 Task: Change  the formatting of the data to Which is  Less than 5, In conditional formating, put the option 'Green Fill with Dark Green Text. . 'In the sheet   Impact Sales review   book
Action: Mouse moved to (52, 232)
Screenshot: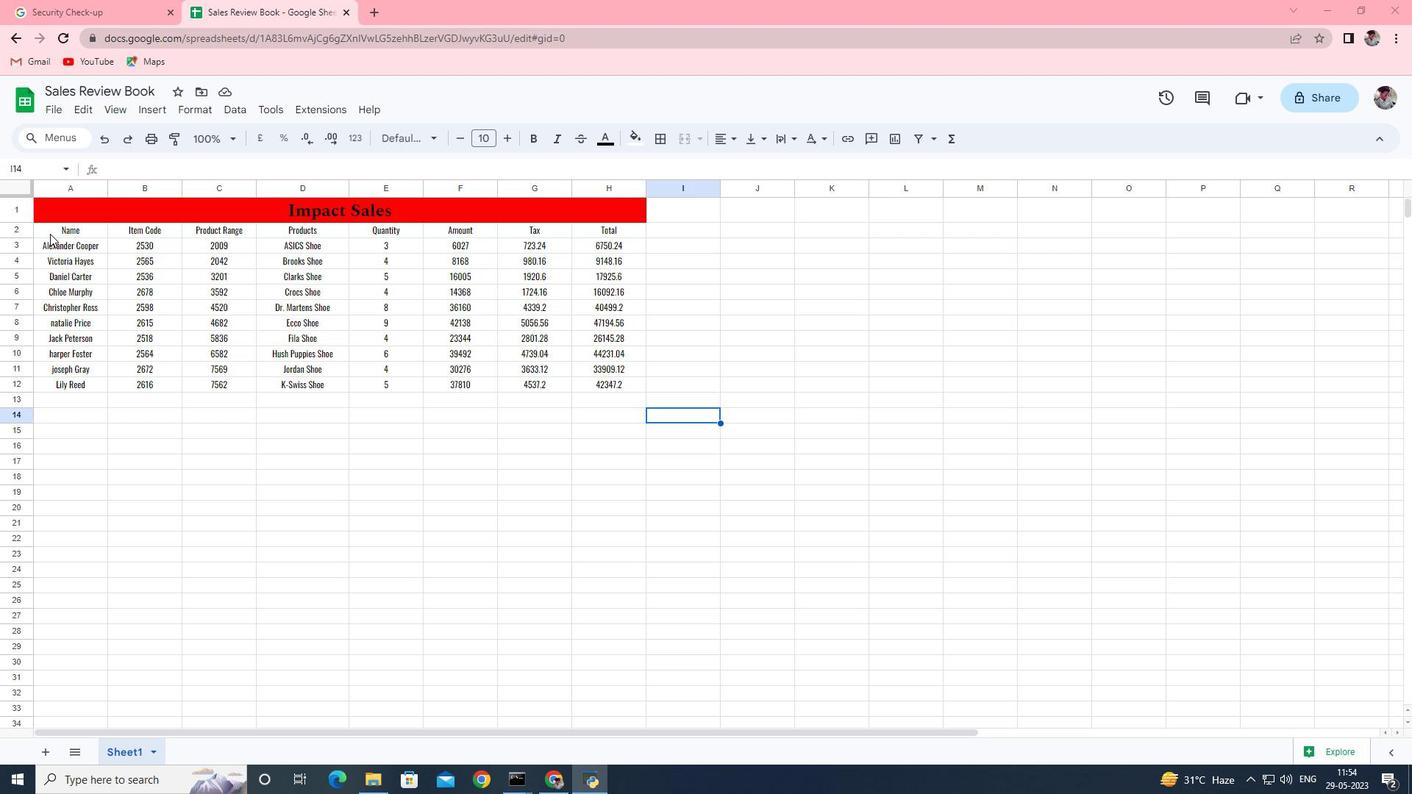 
Action: Mouse pressed left at (52, 232)
Screenshot: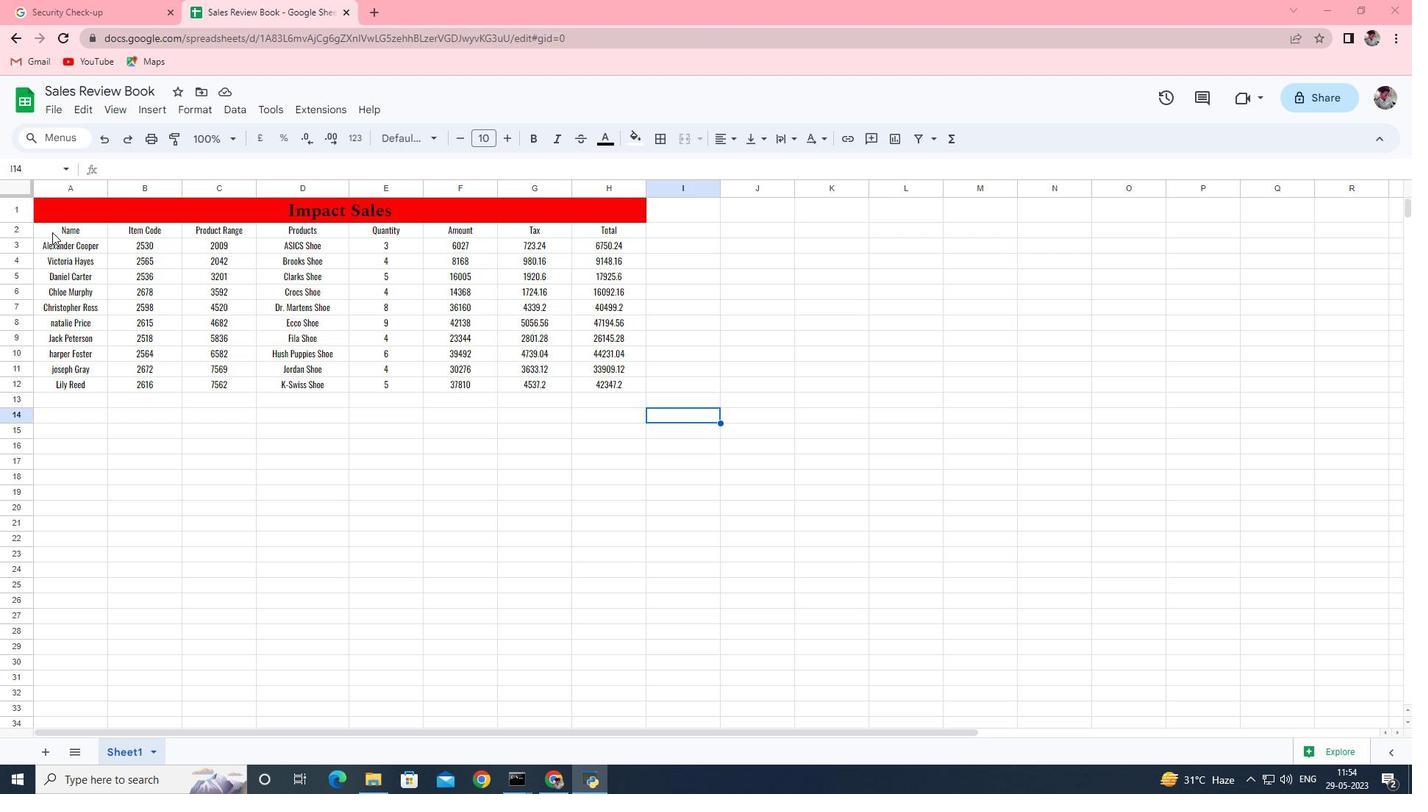 
Action: Mouse moved to (203, 114)
Screenshot: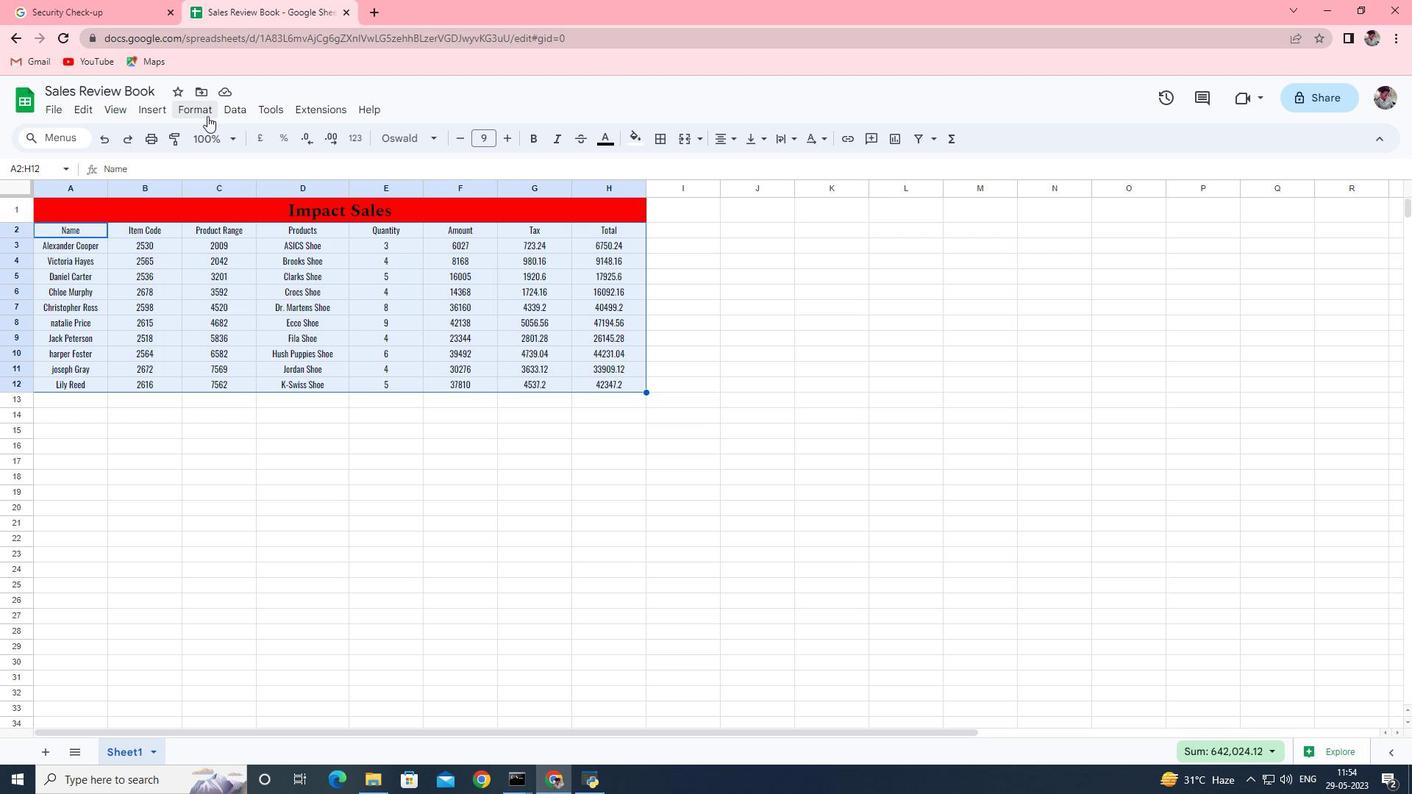 
Action: Mouse pressed left at (203, 114)
Screenshot: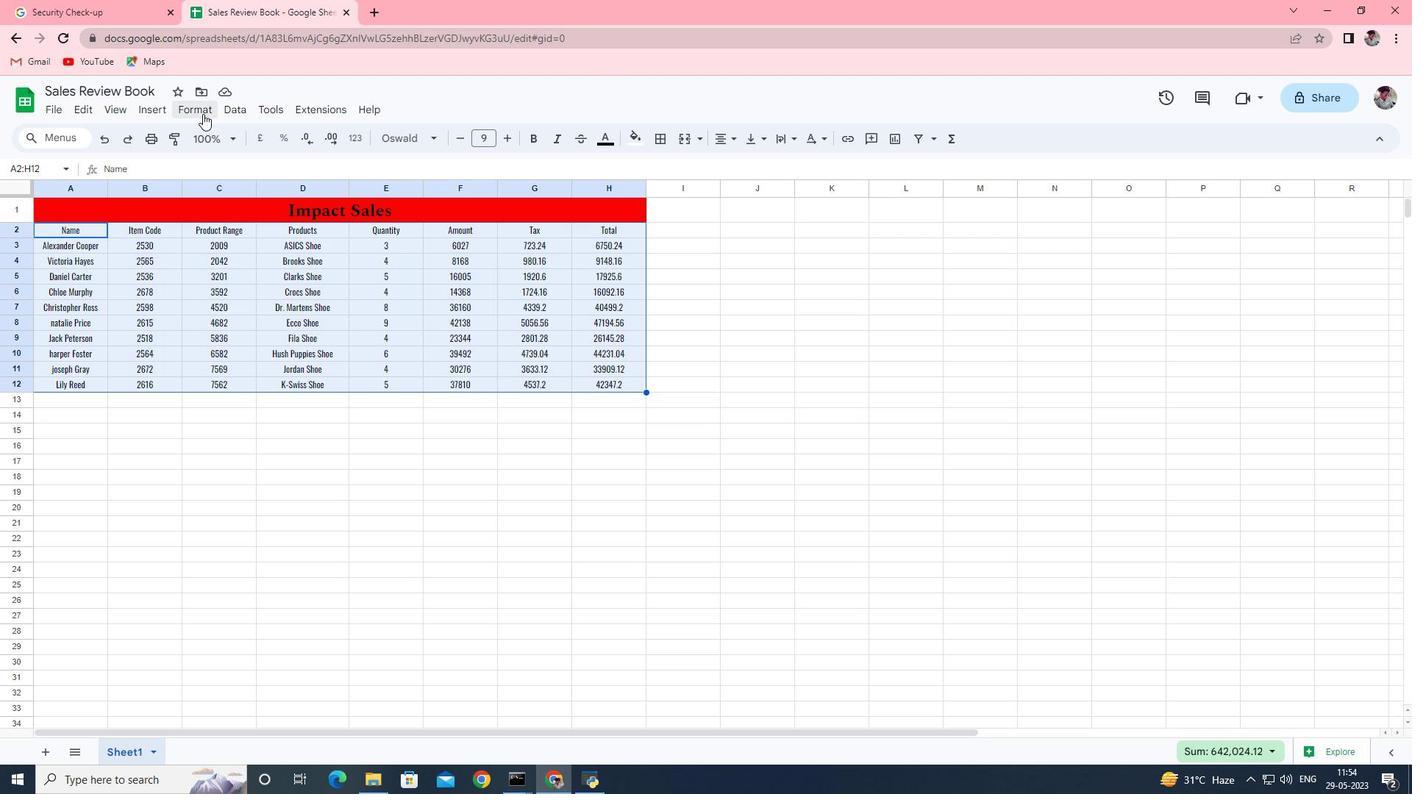 
Action: Mouse moved to (237, 367)
Screenshot: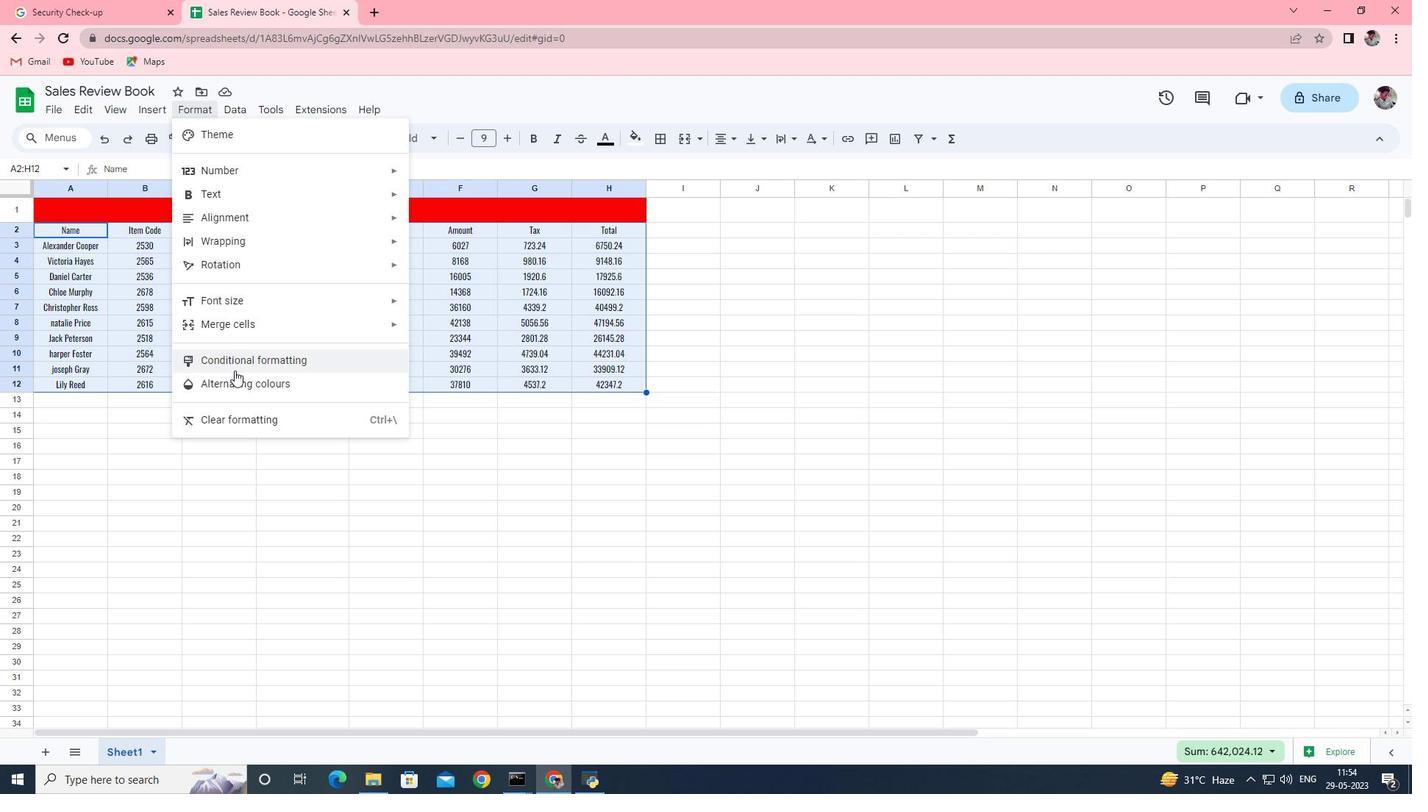 
Action: Mouse pressed left at (237, 367)
Screenshot: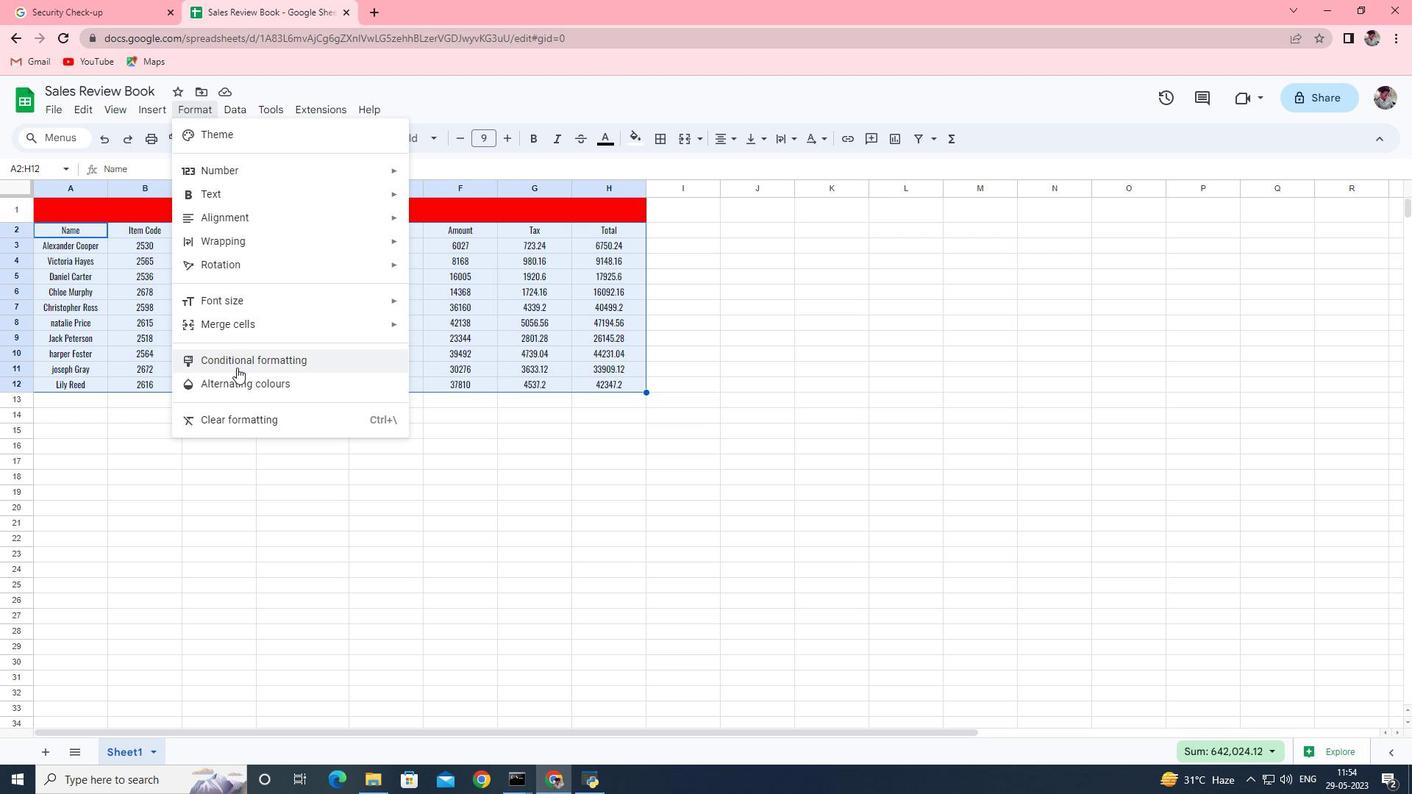 
Action: Mouse moved to (1374, 336)
Screenshot: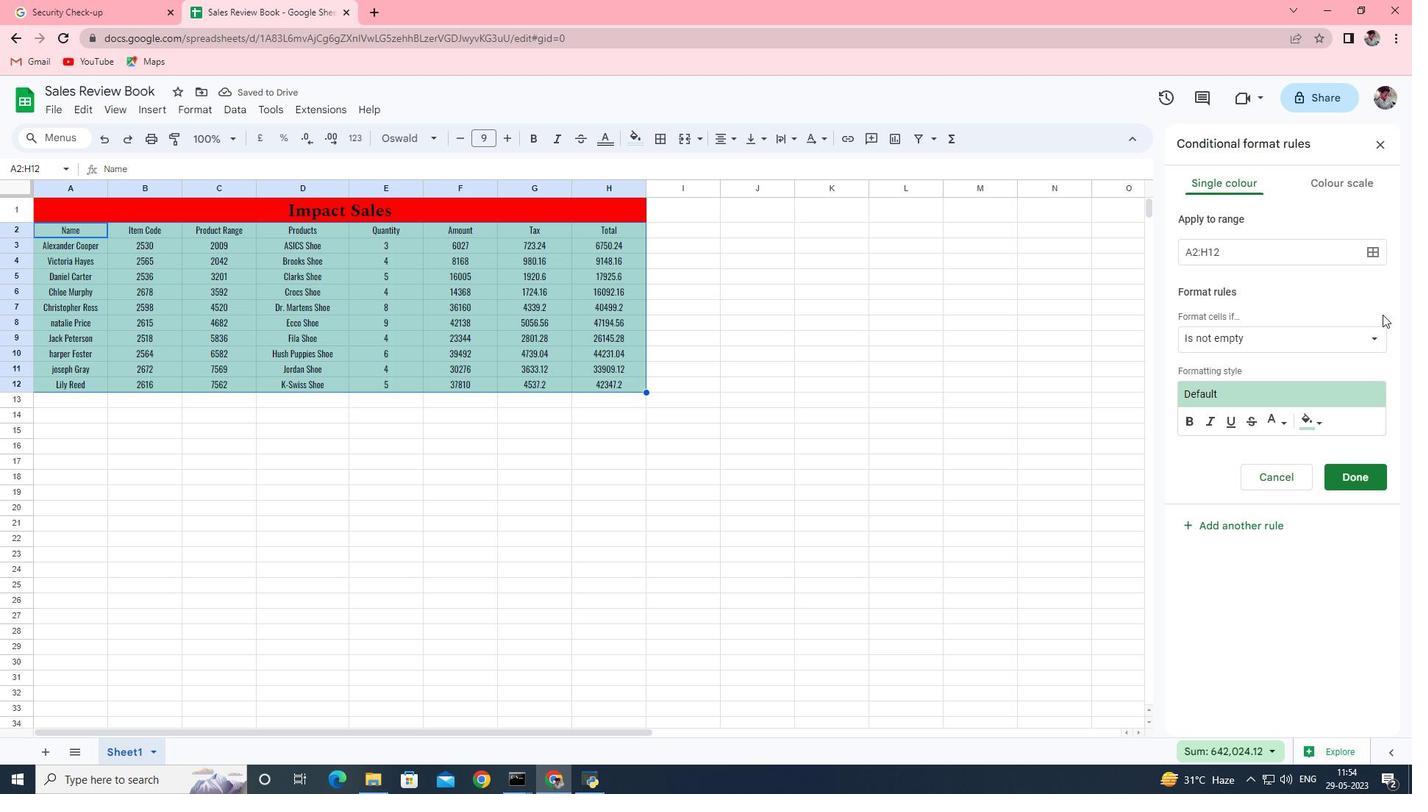 
Action: Mouse pressed left at (1374, 336)
Screenshot: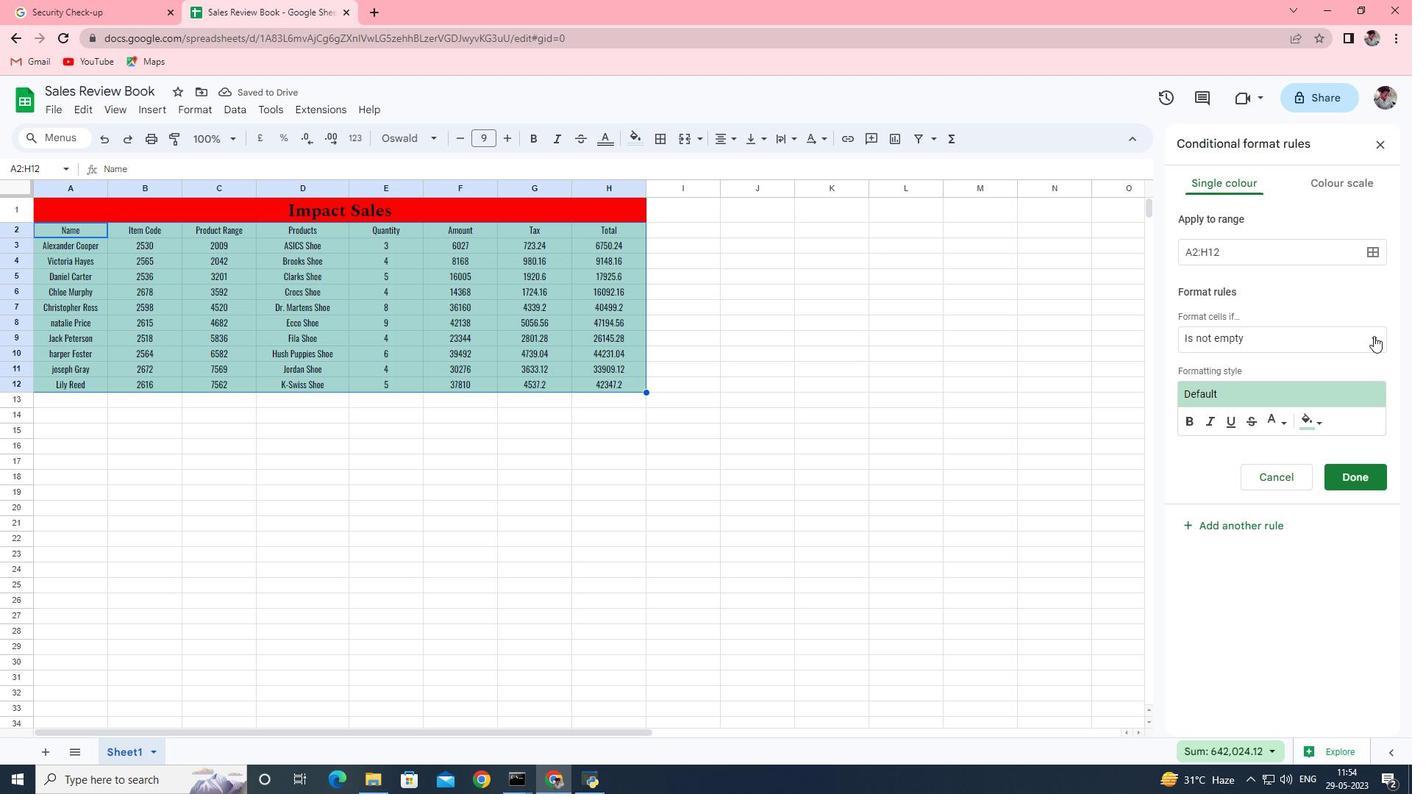 
Action: Mouse moved to (1249, 617)
Screenshot: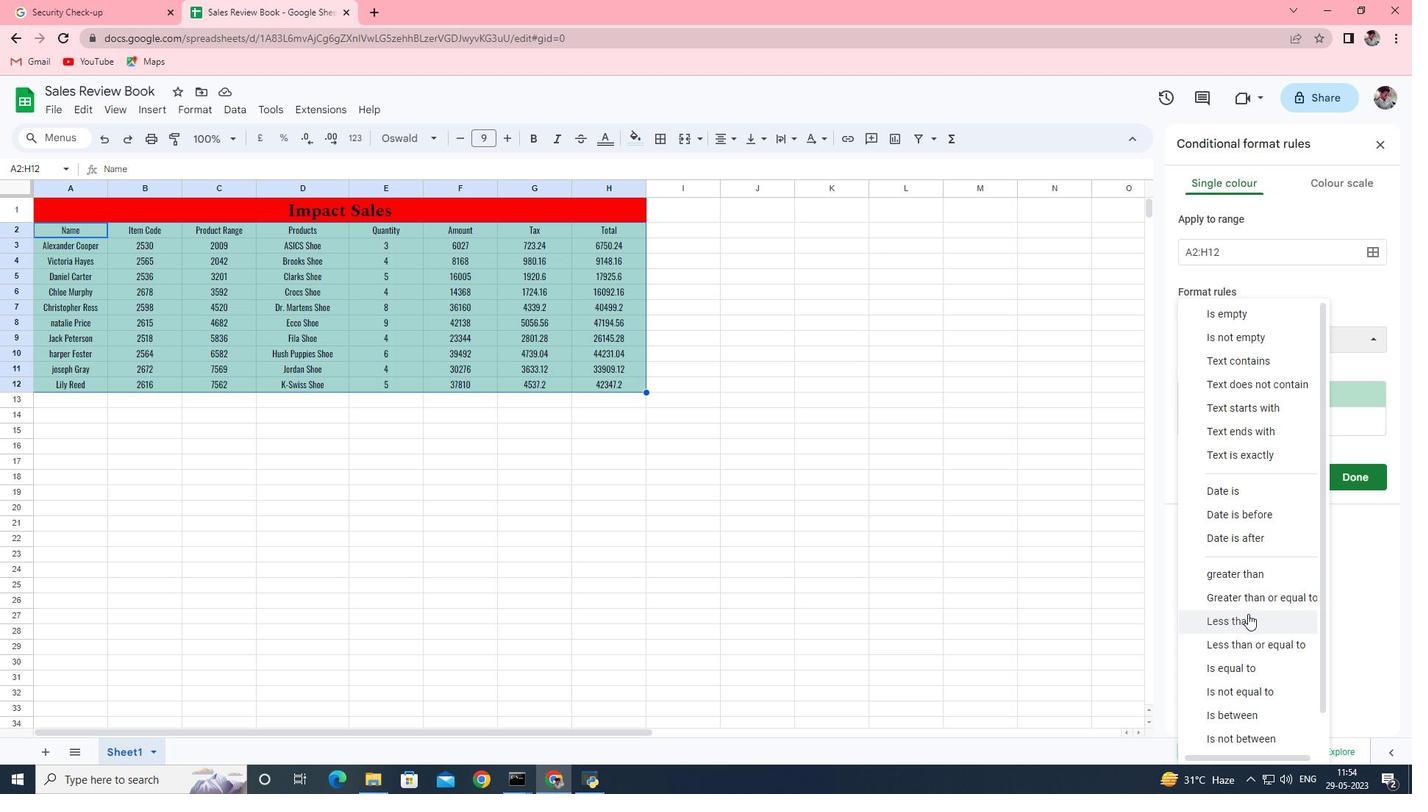 
Action: Mouse pressed left at (1249, 617)
Screenshot: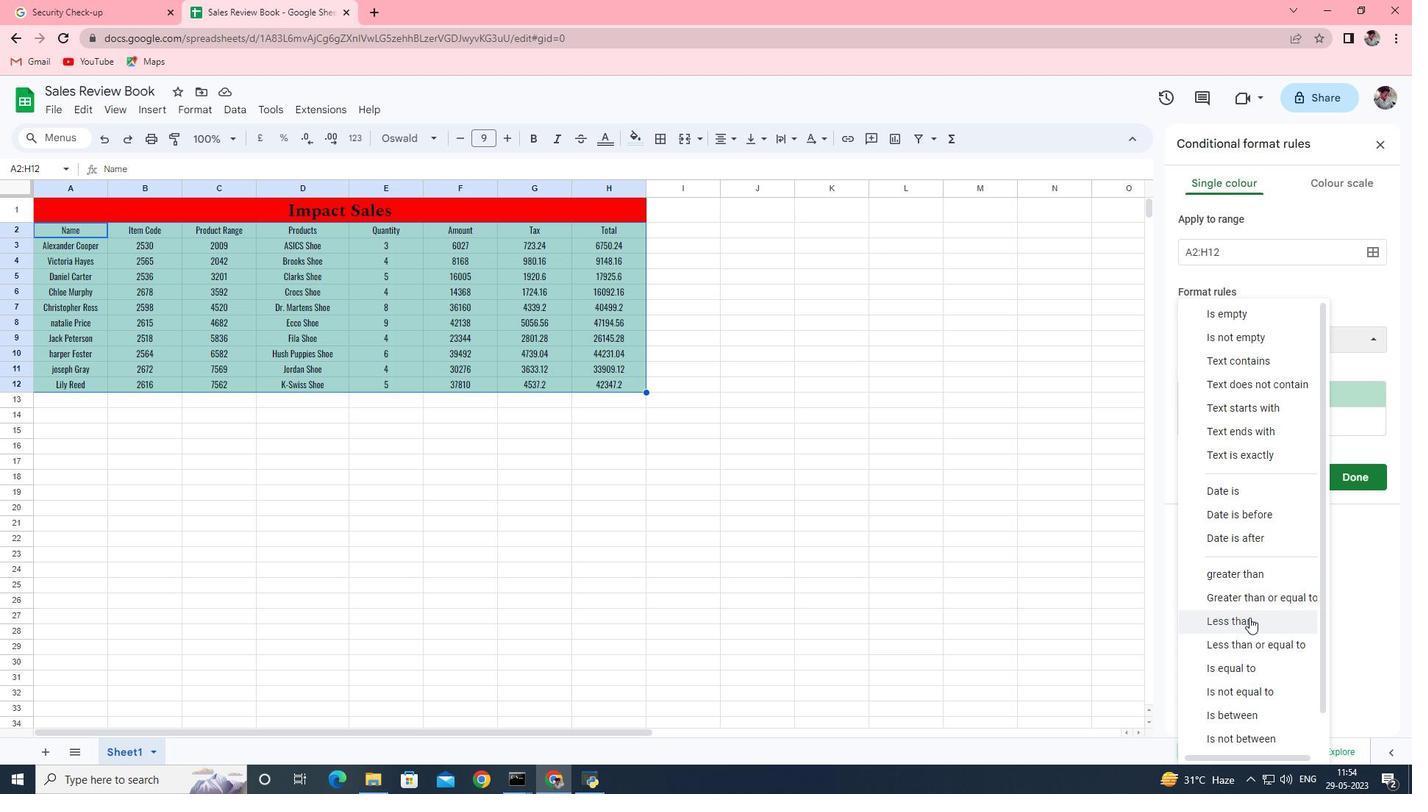 
Action: Mouse moved to (1243, 377)
Screenshot: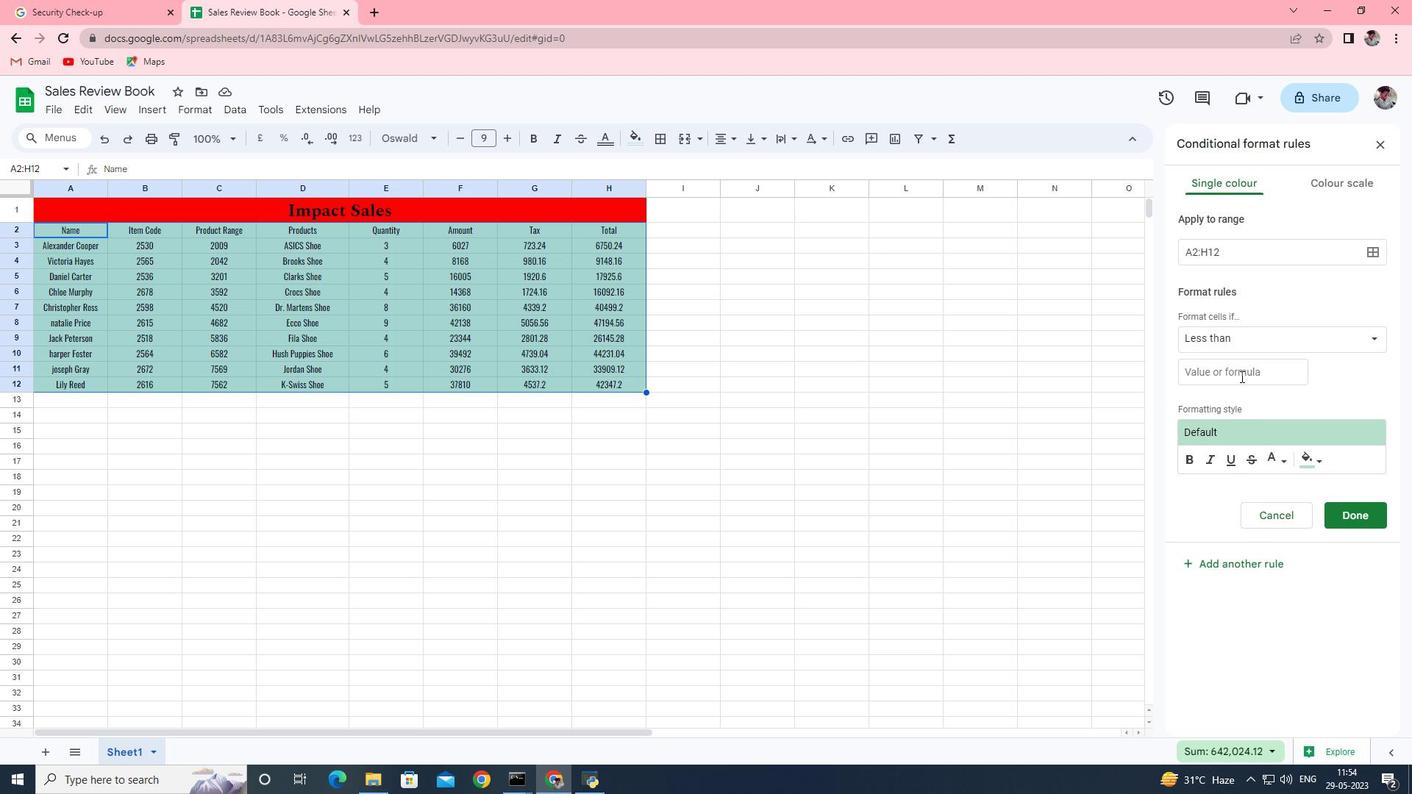 
Action: Mouse pressed left at (1243, 377)
Screenshot: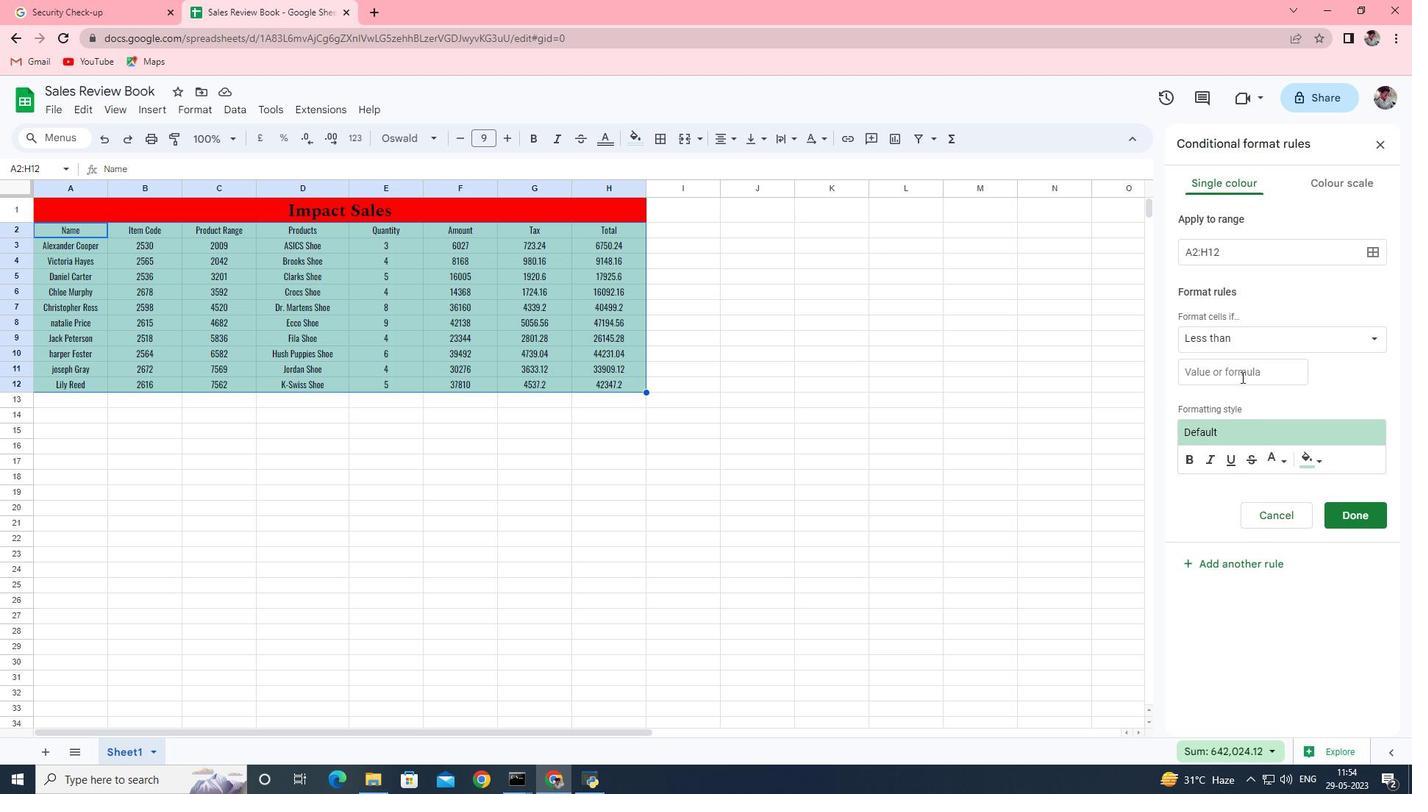 
Action: Mouse moved to (1235, 380)
Screenshot: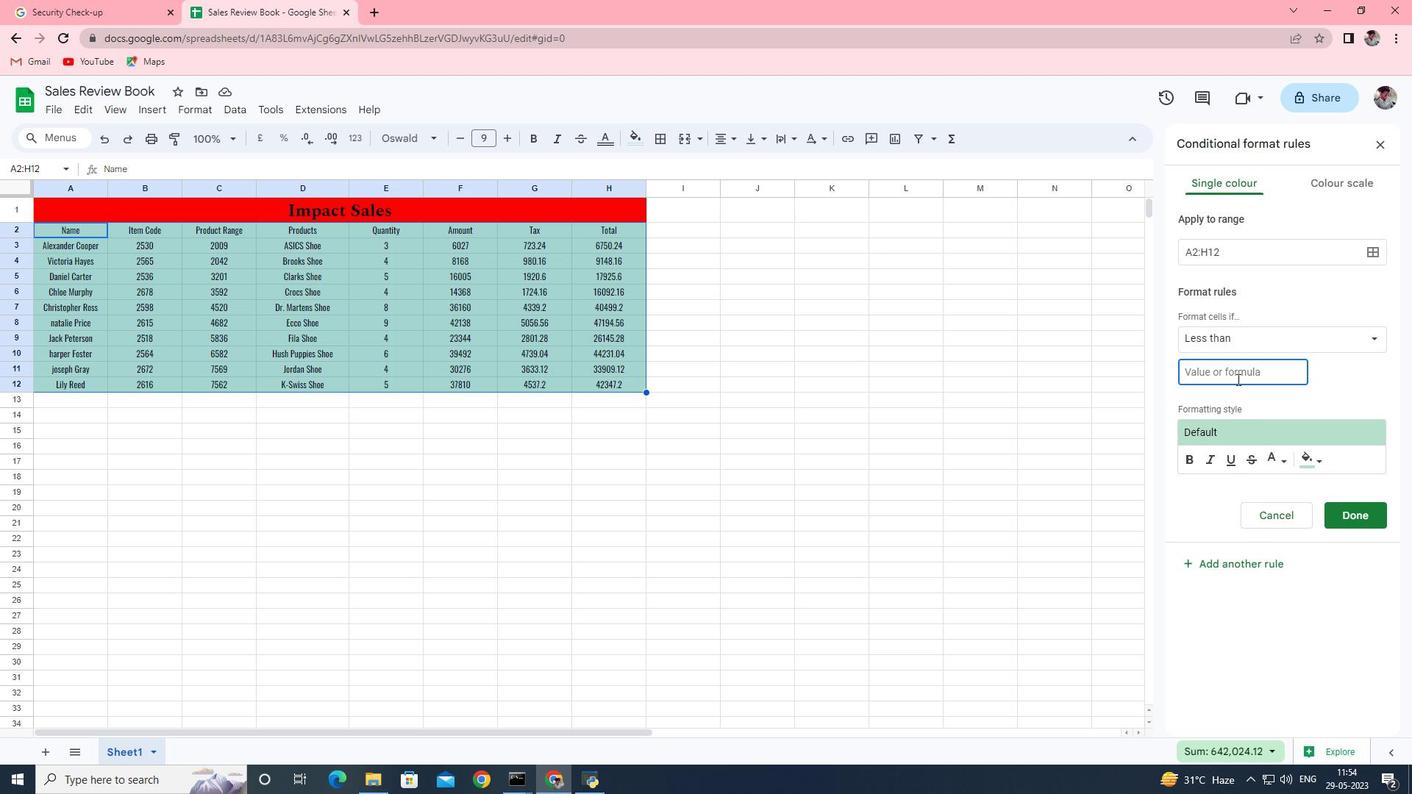 
Action: Key pressed 5
Screenshot: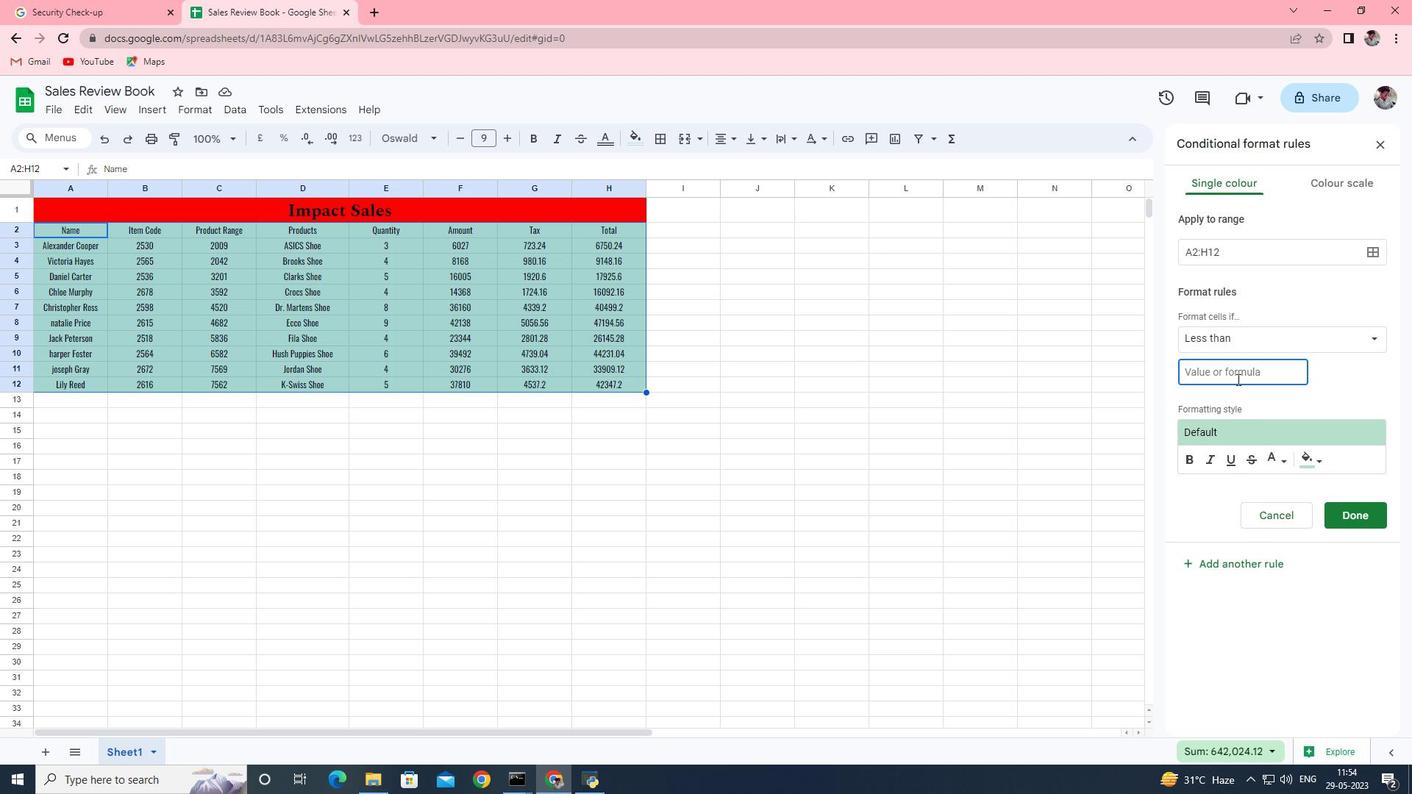 
Action: Mouse moved to (1321, 461)
Screenshot: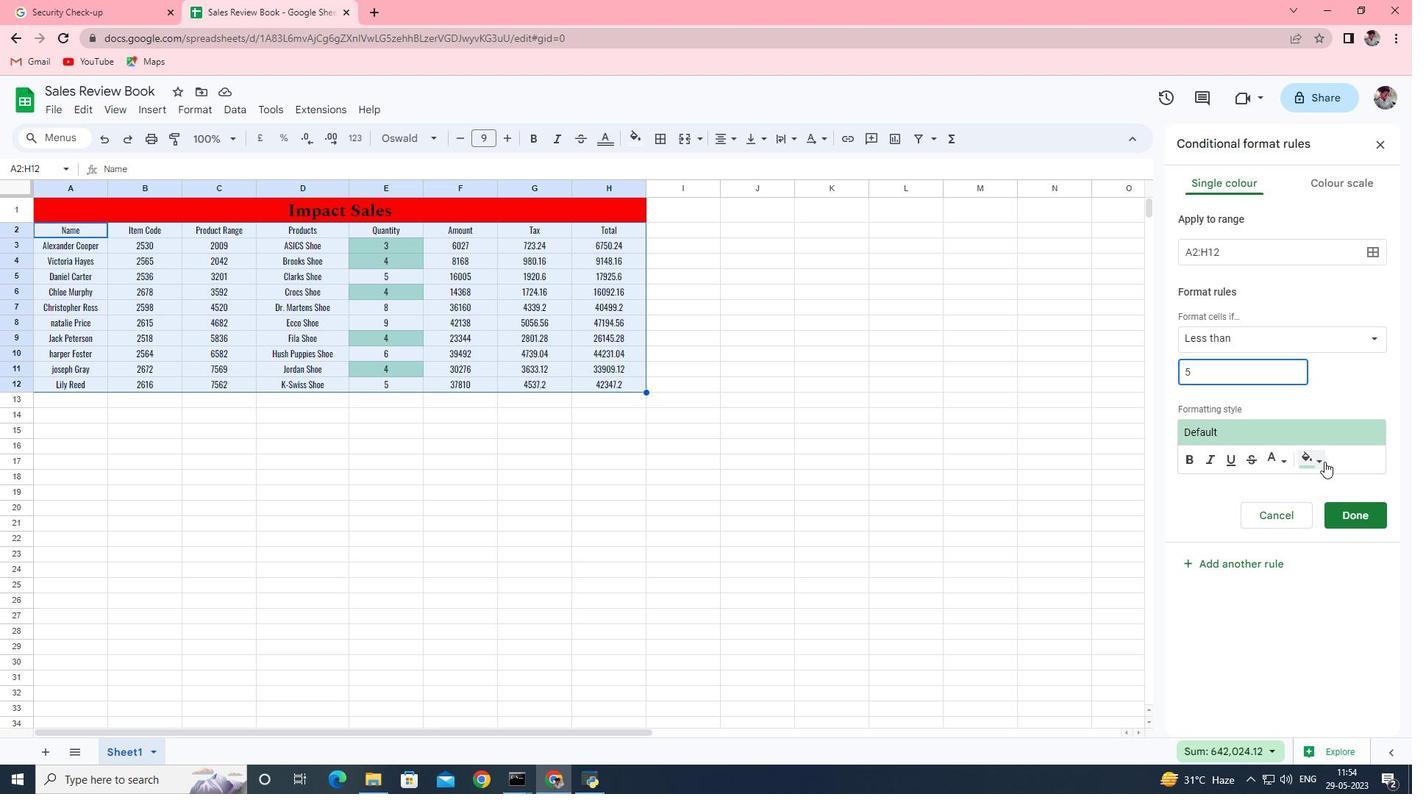 
Action: Mouse pressed left at (1321, 461)
Screenshot: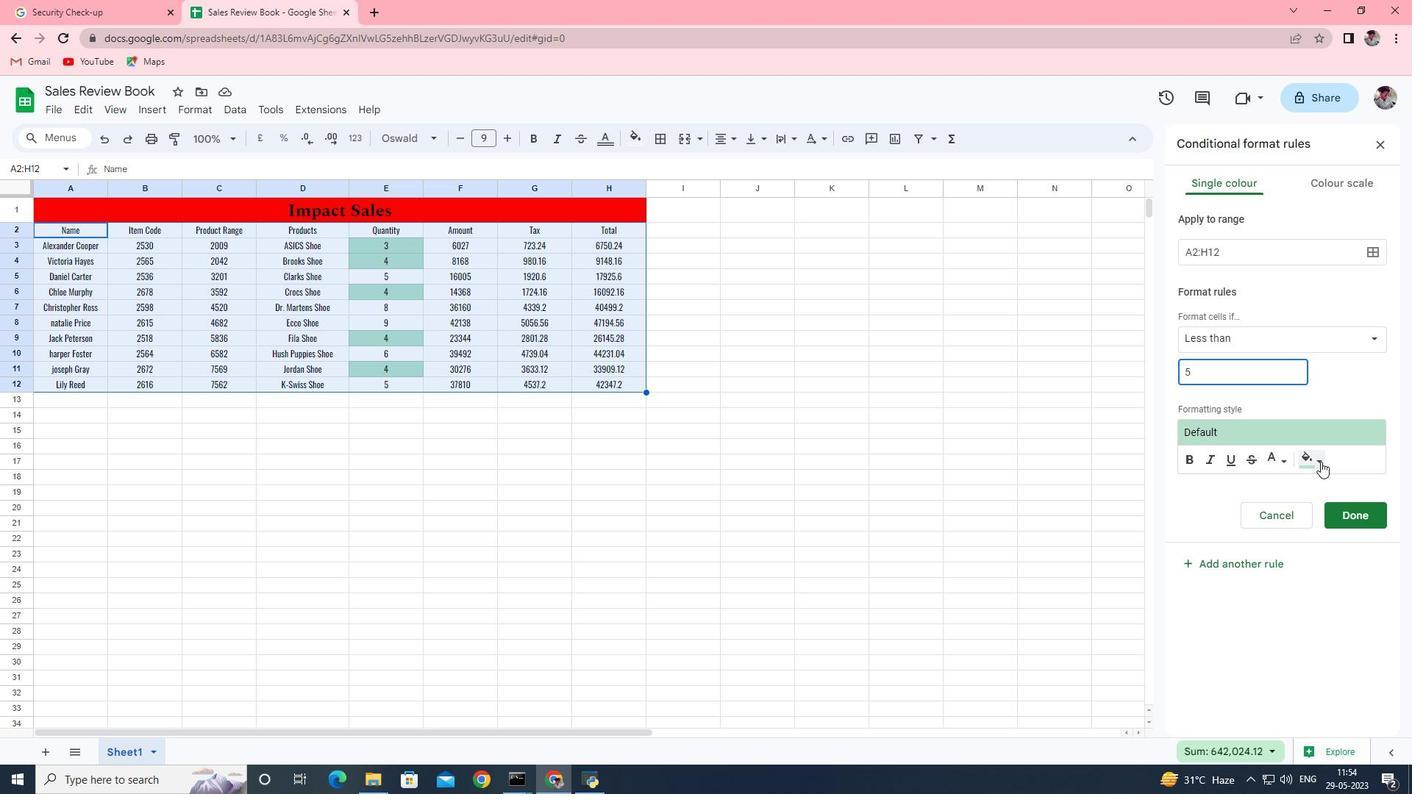 
Action: Mouse moved to (1243, 658)
Screenshot: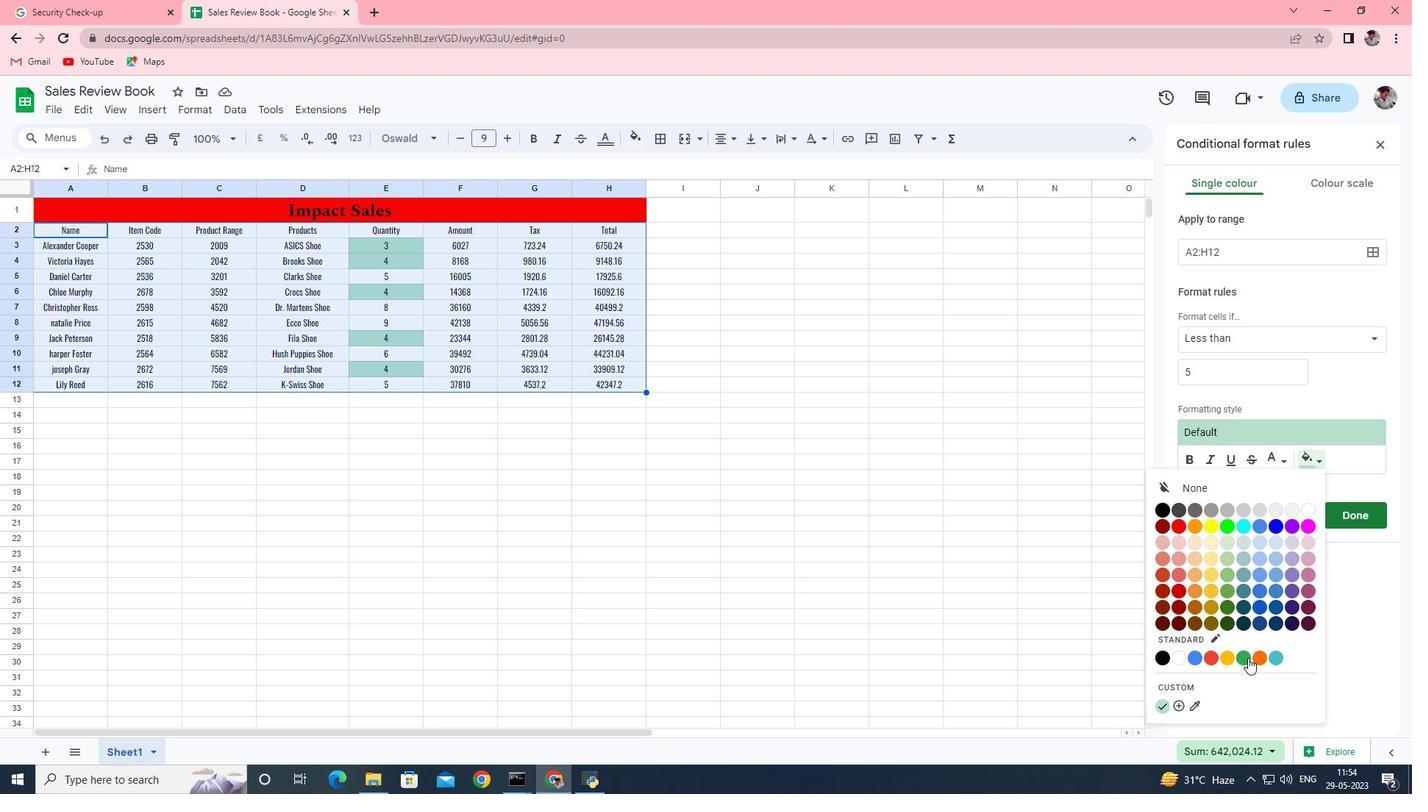 
Action: Mouse pressed left at (1243, 658)
Screenshot: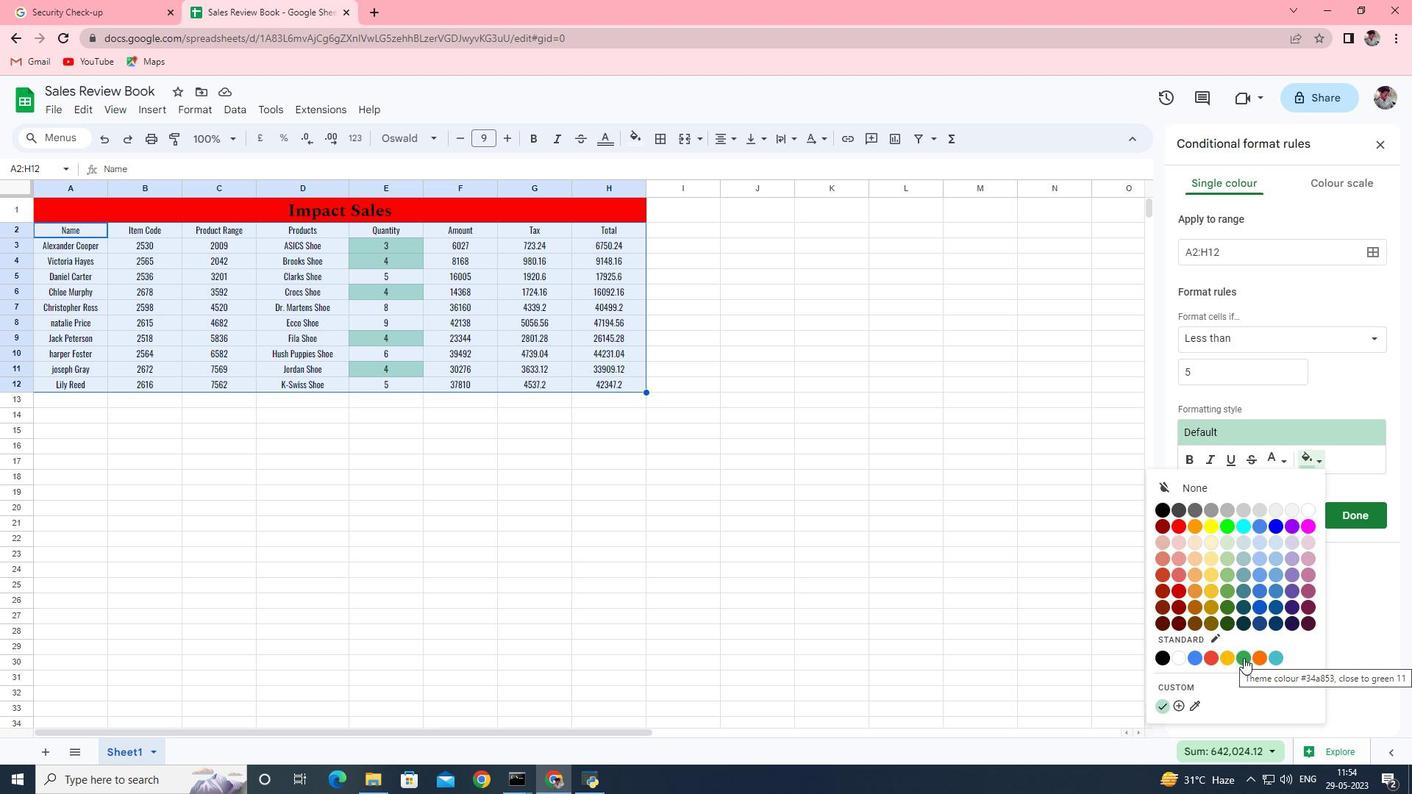 
Action: Mouse moved to (1288, 461)
Screenshot: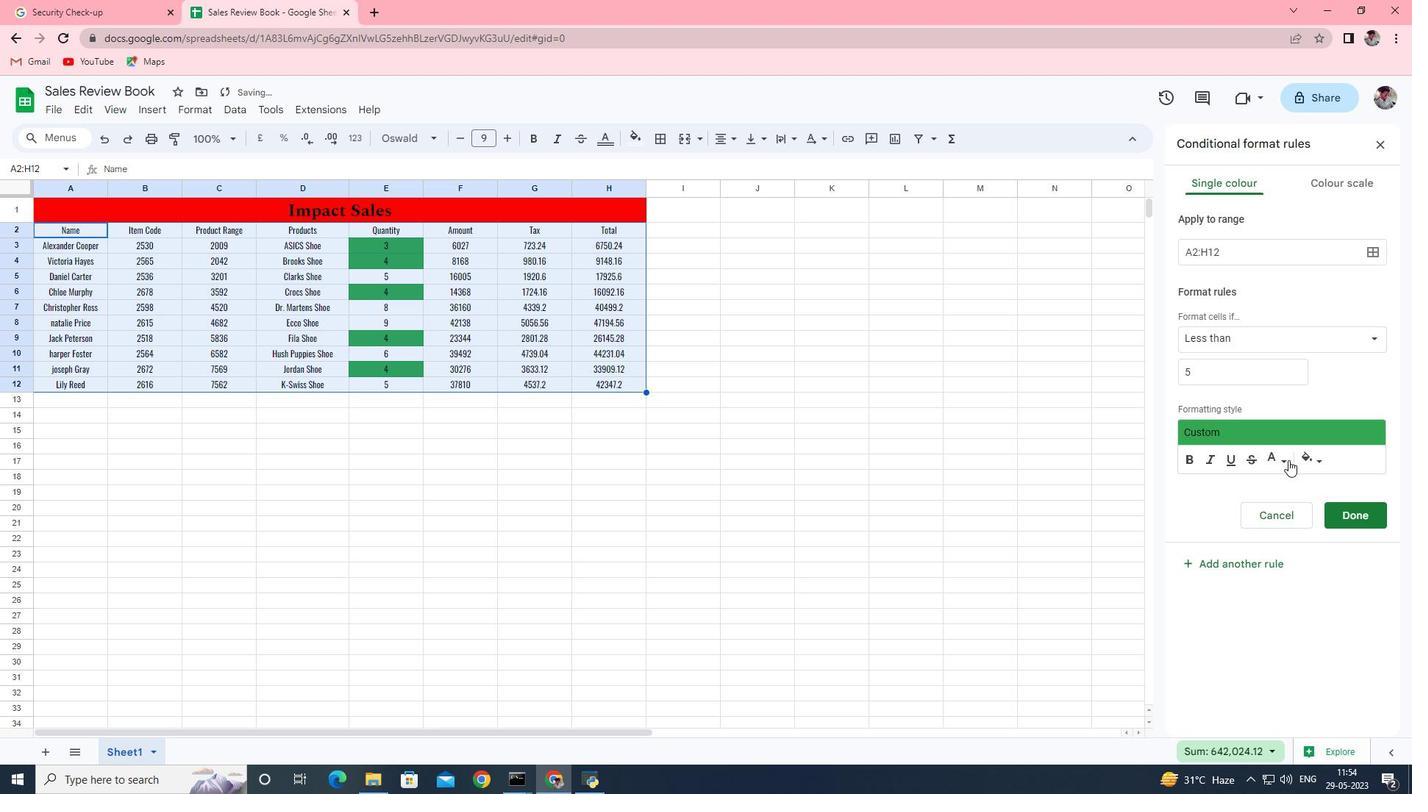 
Action: Mouse pressed left at (1288, 461)
Screenshot: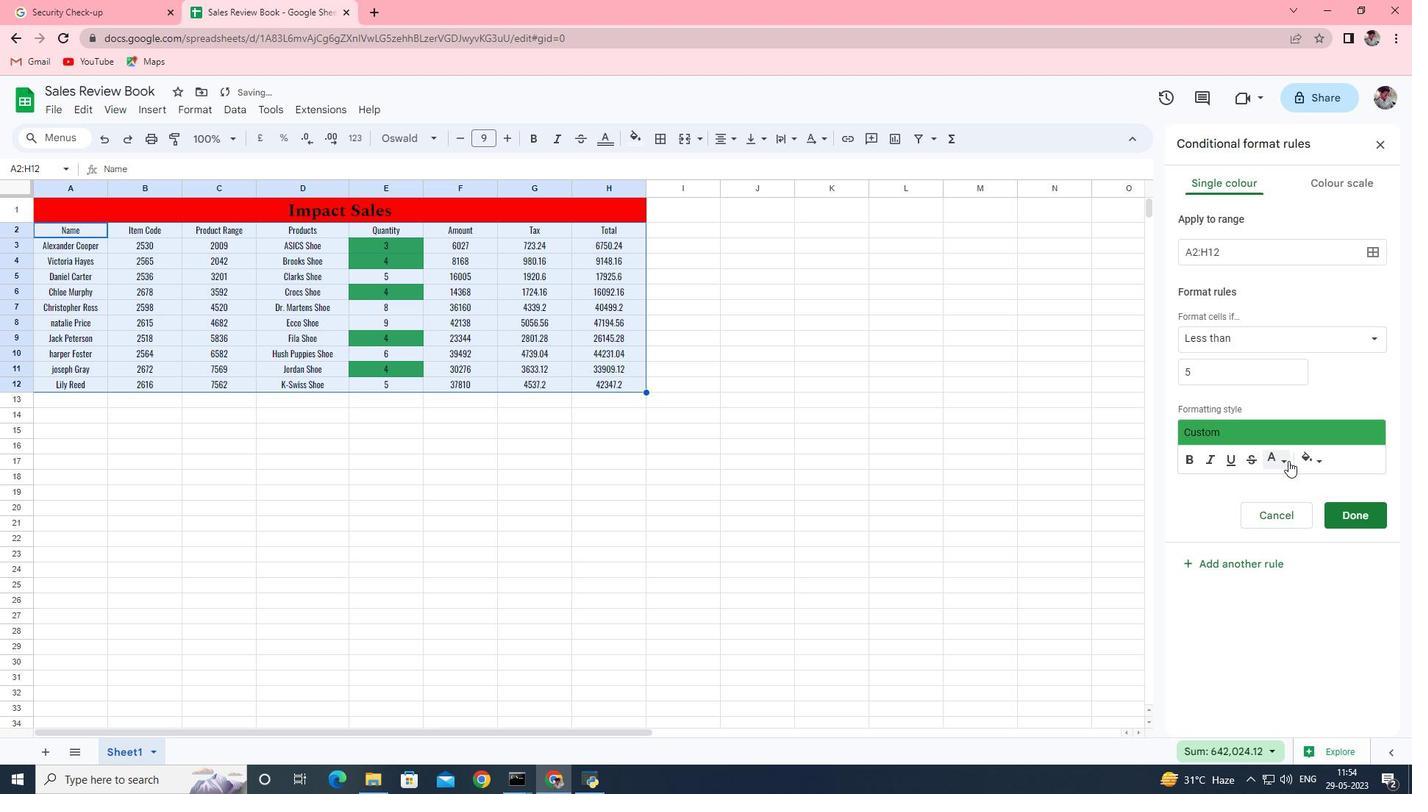 
Action: Mouse moved to (1195, 623)
Screenshot: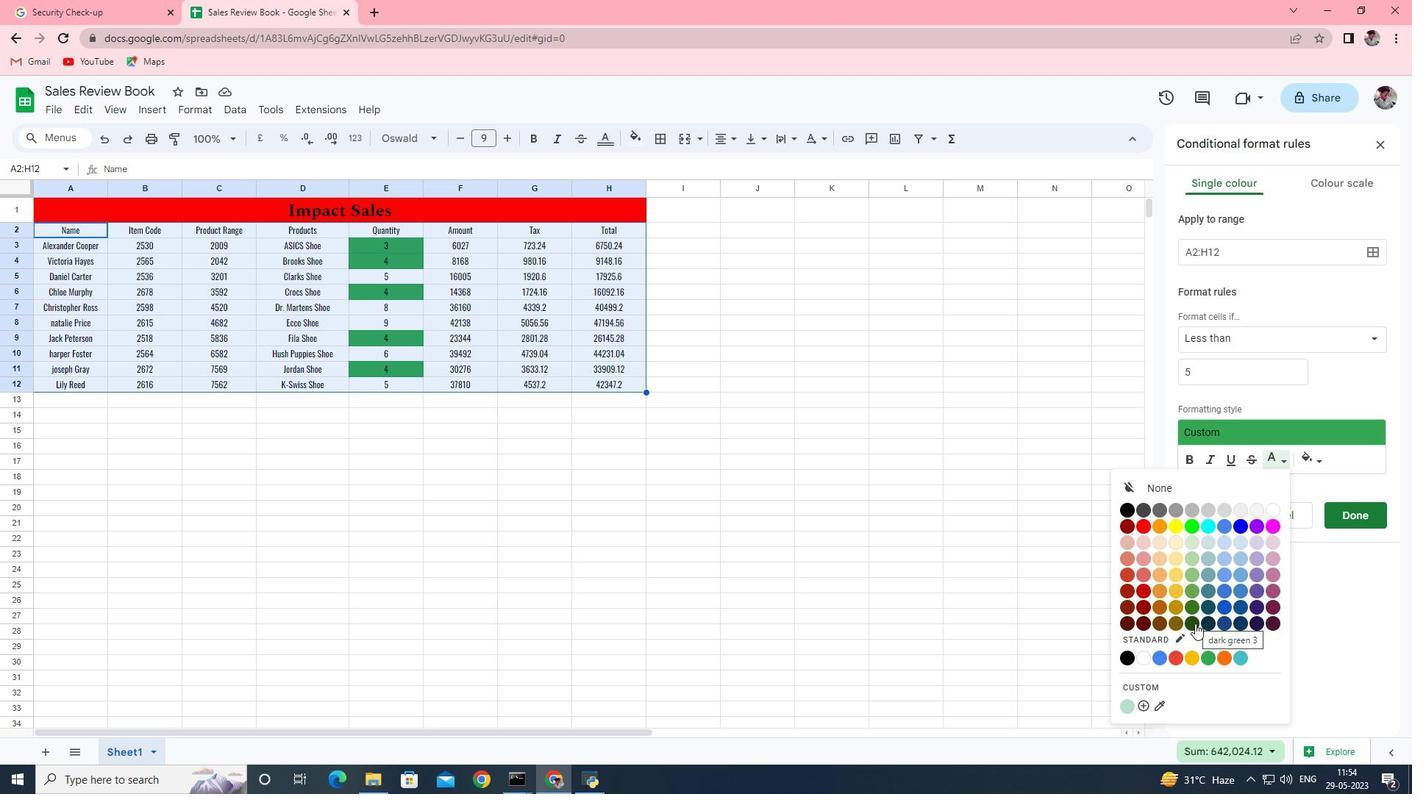 
Action: Mouse pressed left at (1195, 623)
Screenshot: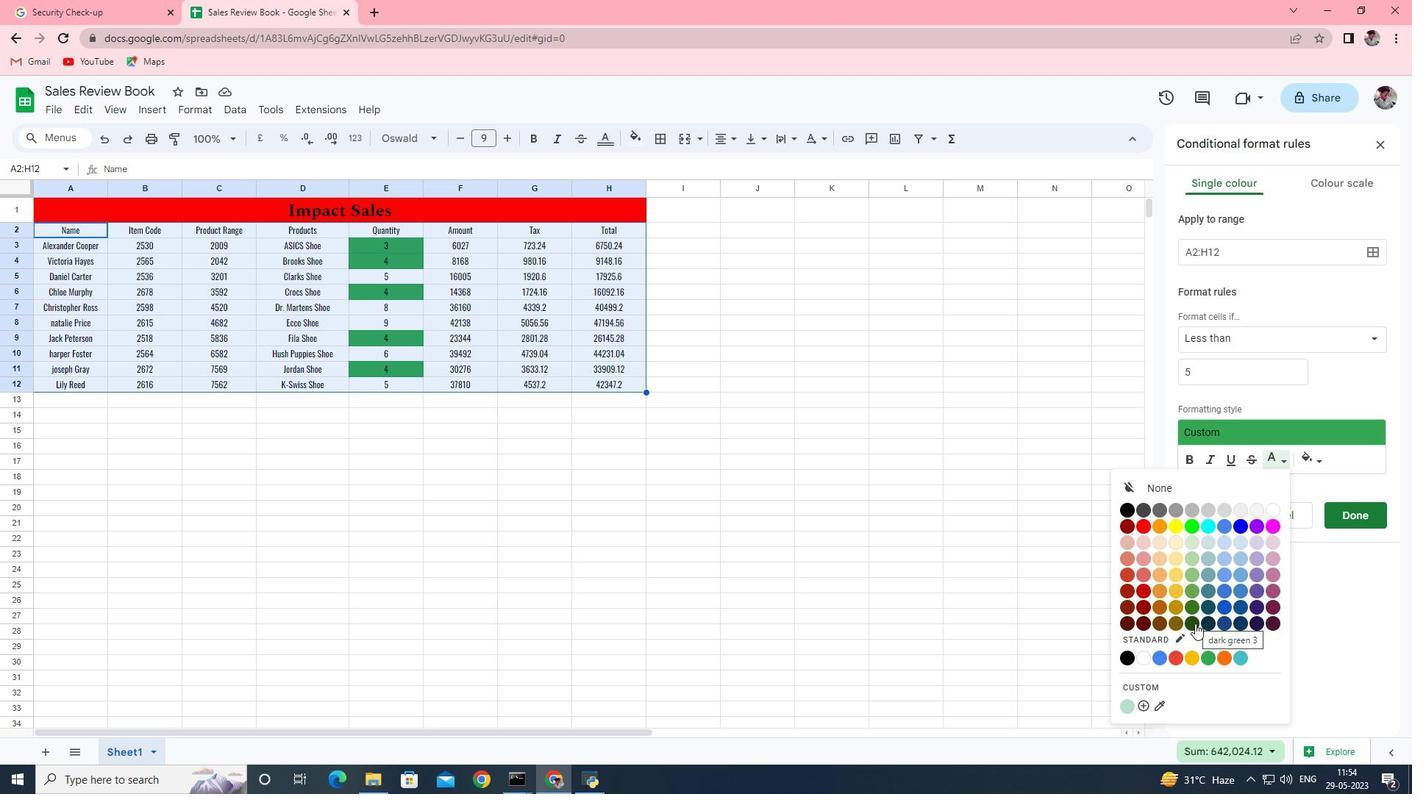 
Action: Mouse moved to (1361, 511)
Screenshot: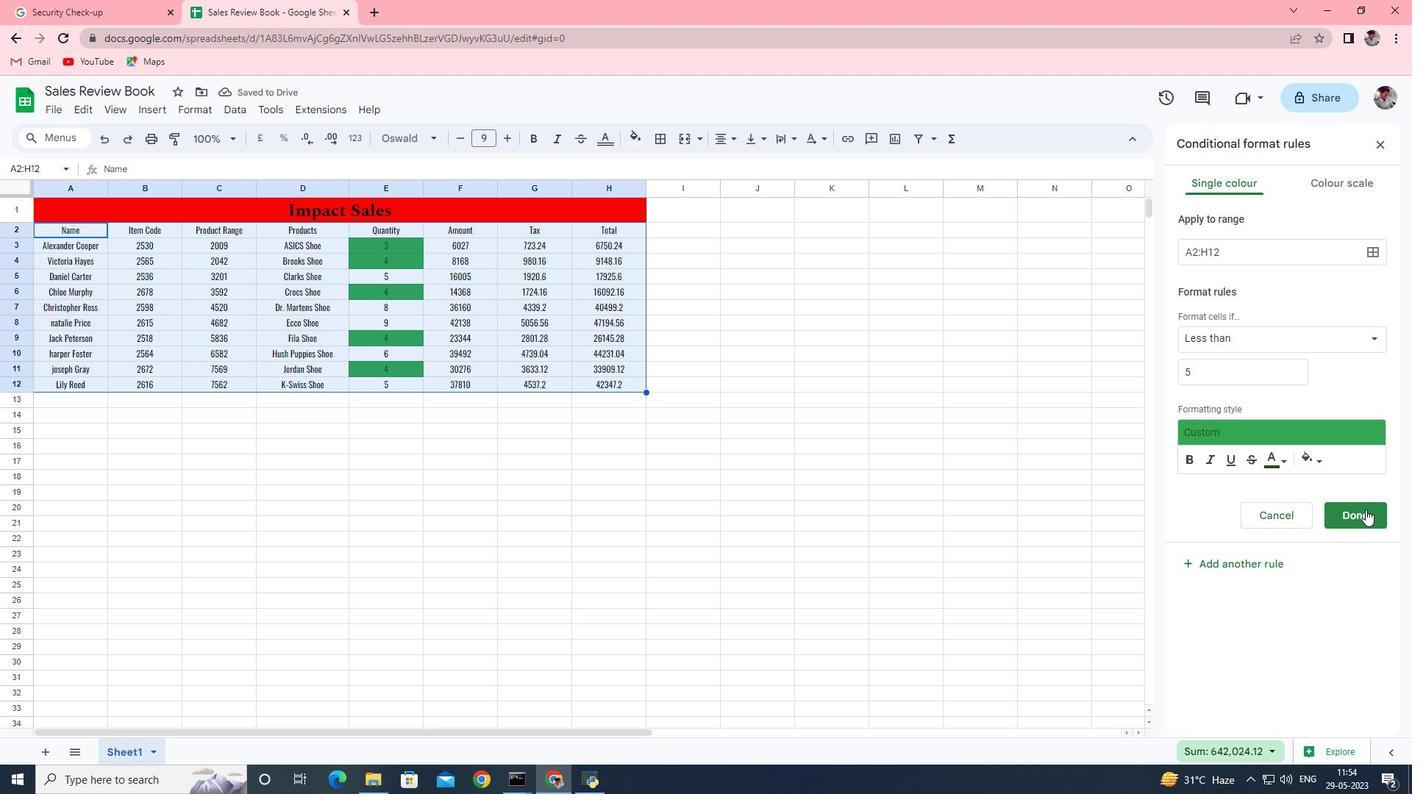 
Action: Mouse pressed left at (1361, 511)
Screenshot: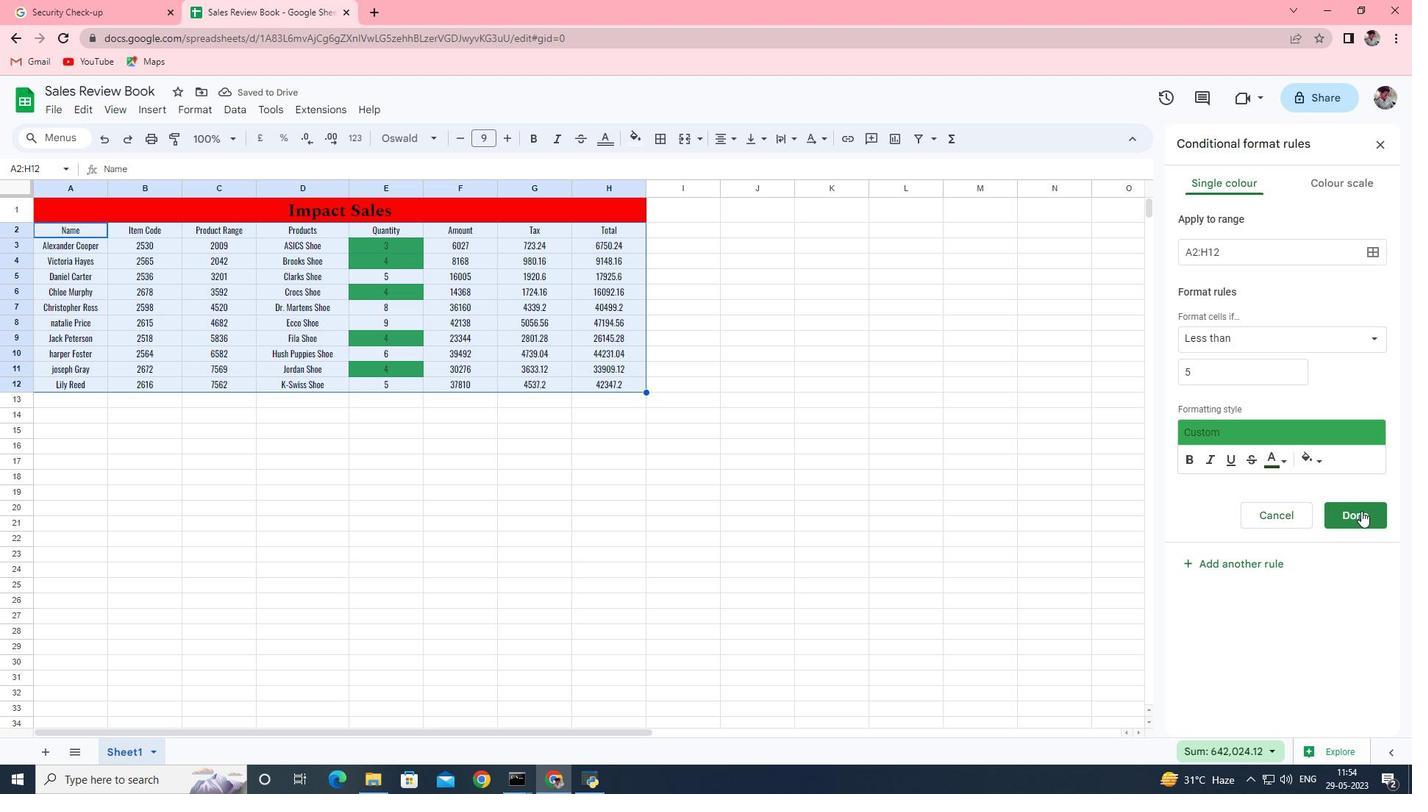 
Action: Mouse moved to (882, 390)
Screenshot: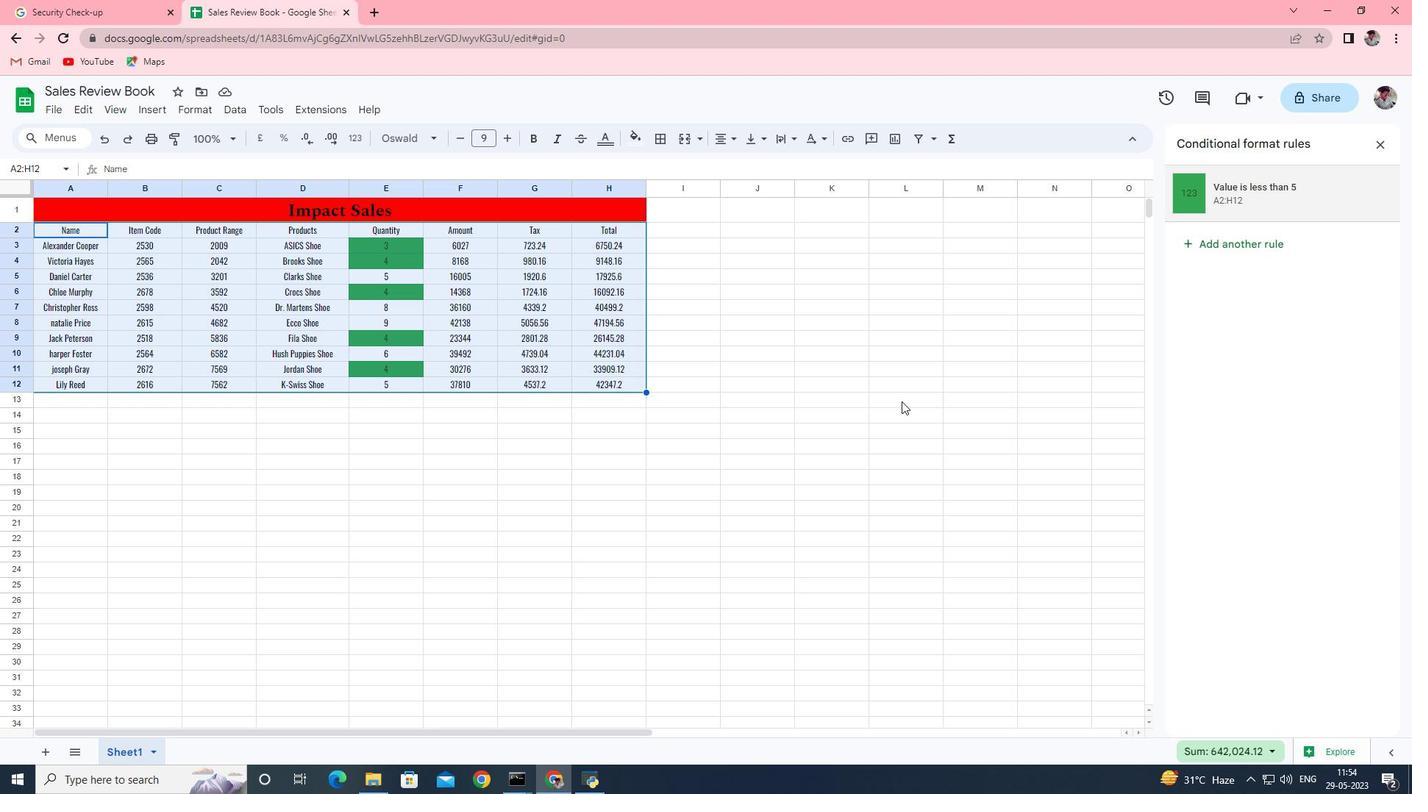 
Action: Mouse pressed left at (882, 390)
Screenshot: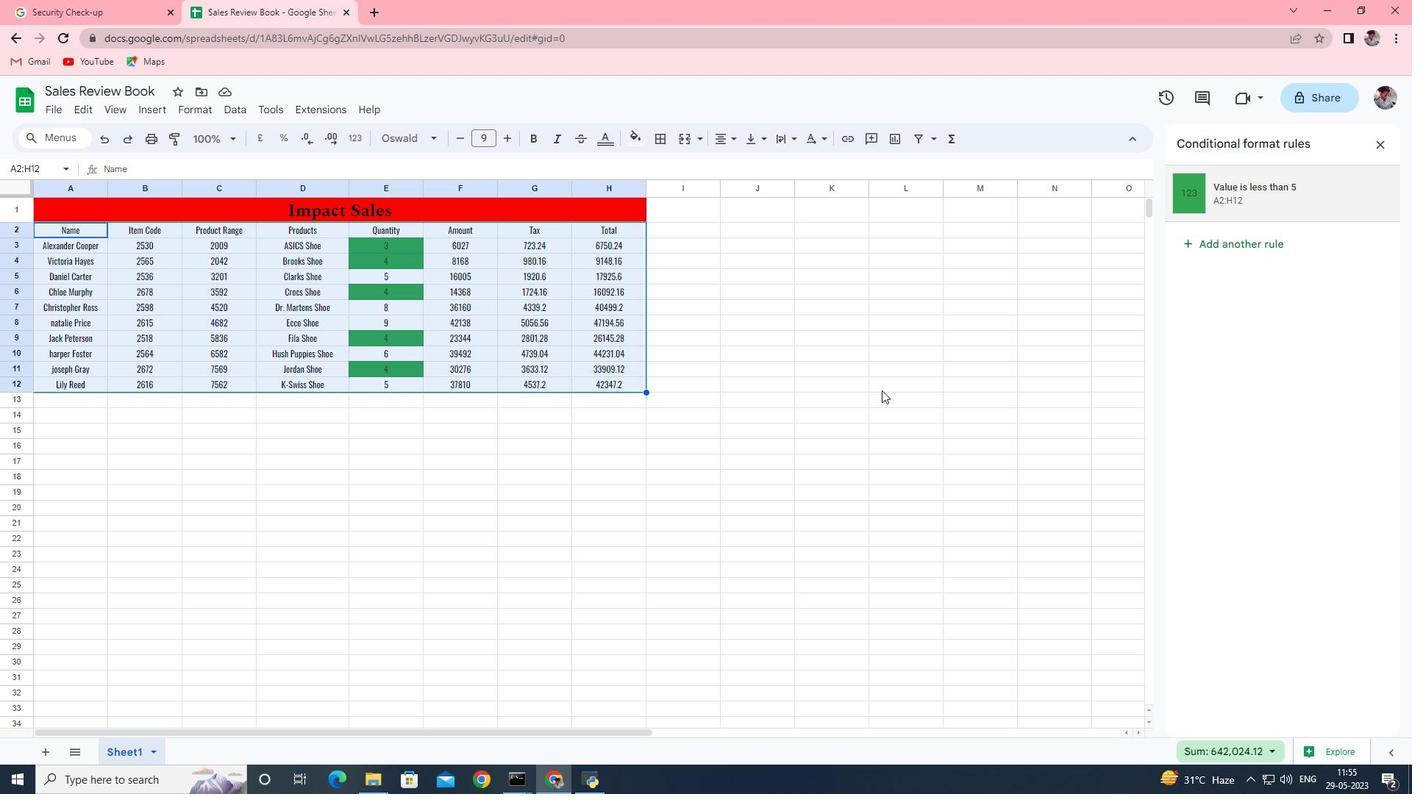 
Action: Mouse moved to (672, 430)
Screenshot: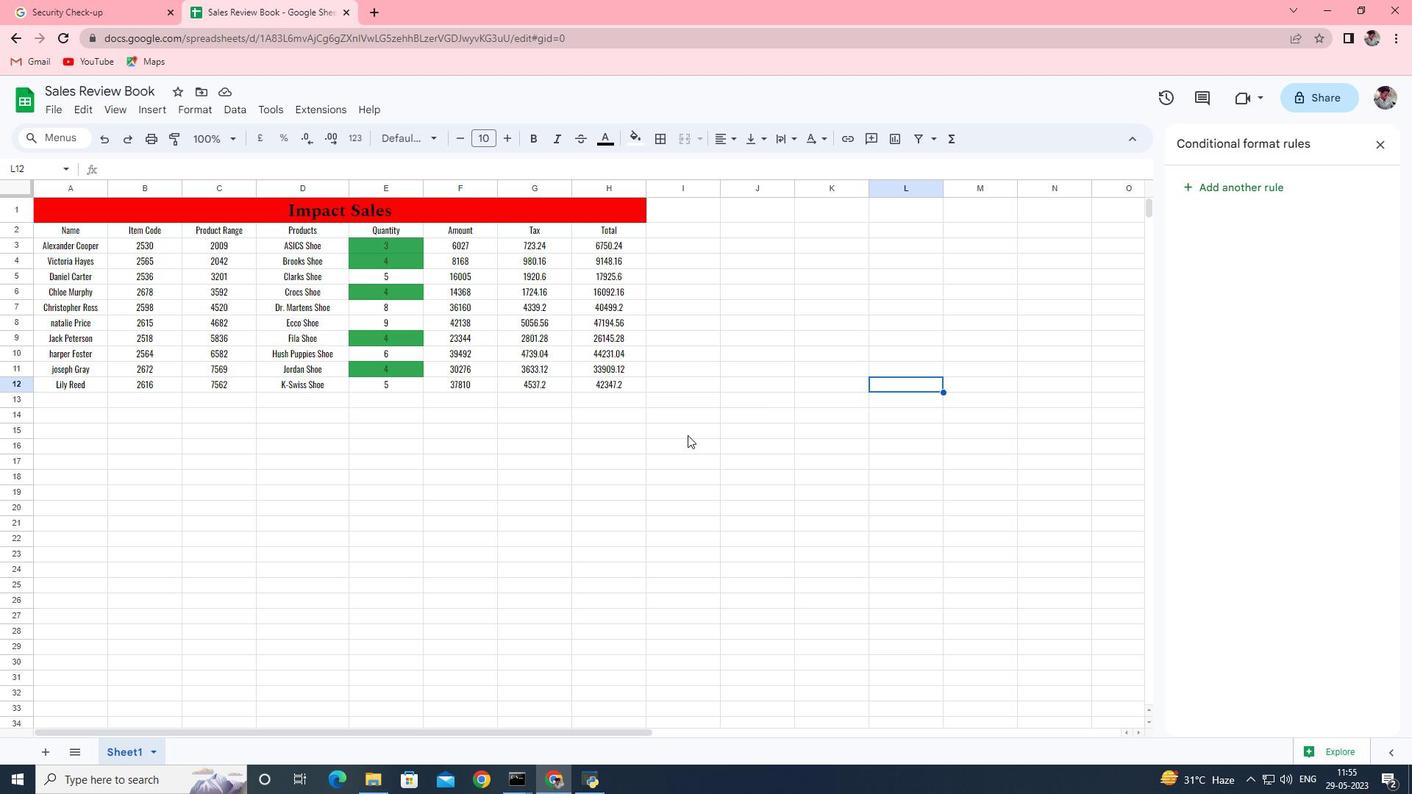 
Action: Mouse pressed left at (672, 430)
Screenshot: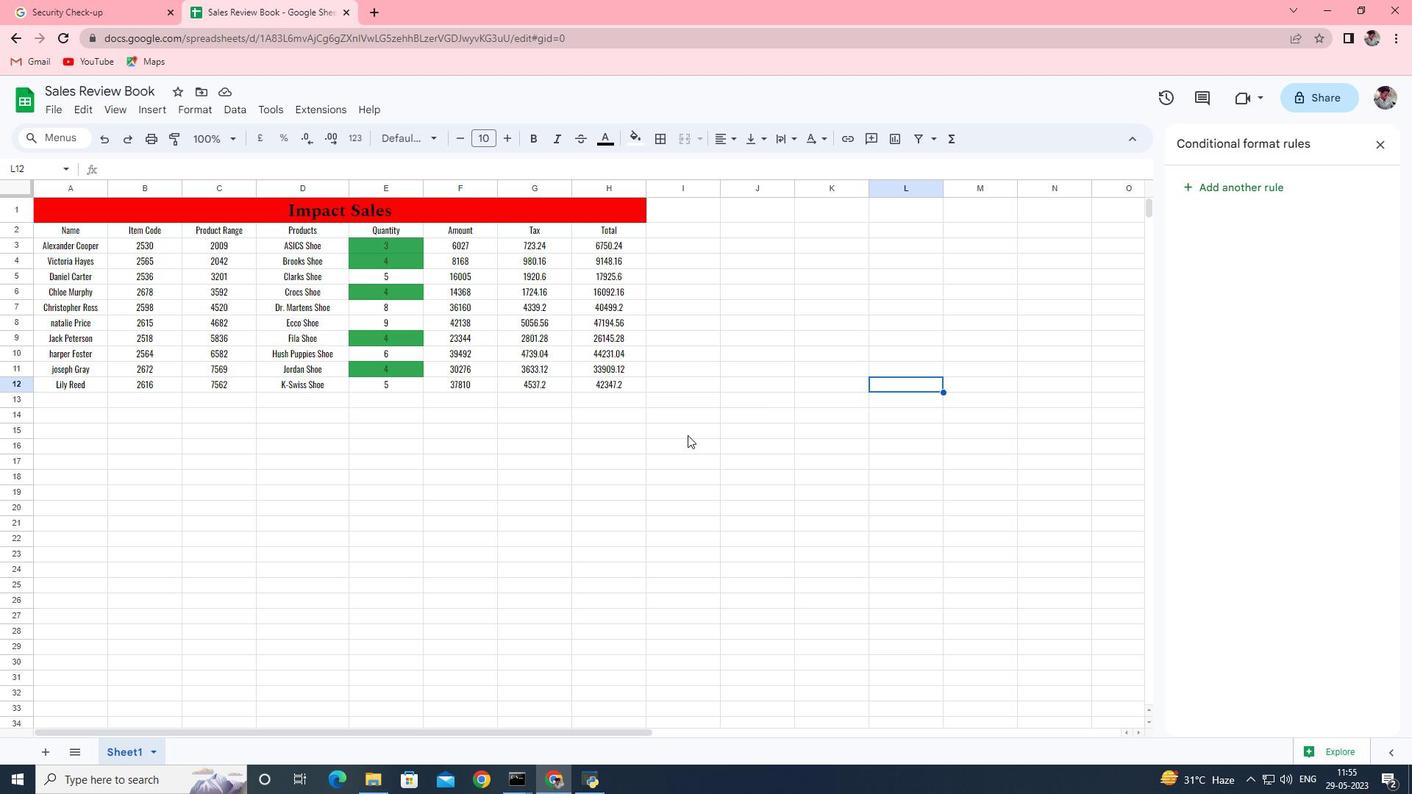 
Action: Mouse moved to (539, 428)
Screenshot: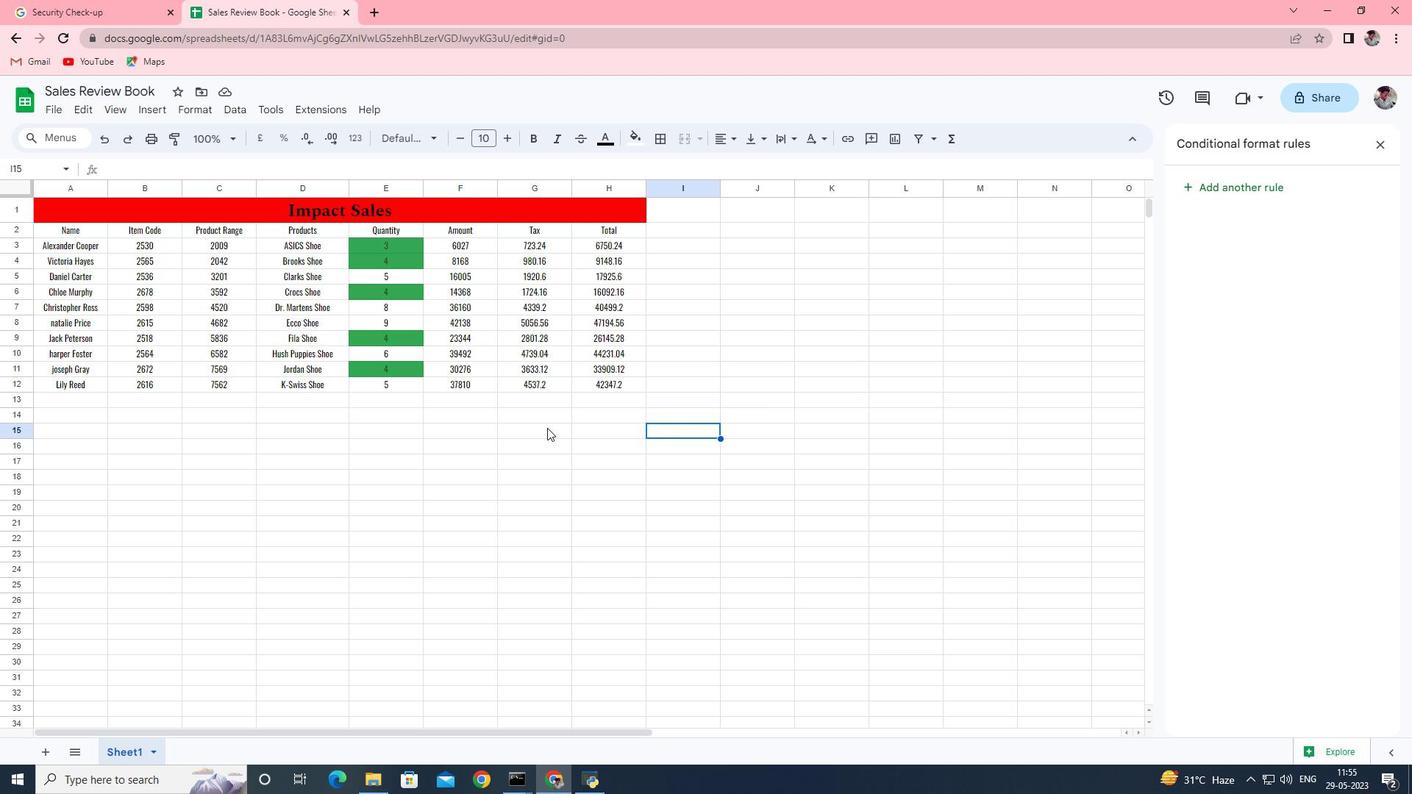 
Action: Mouse pressed left at (539, 428)
Screenshot: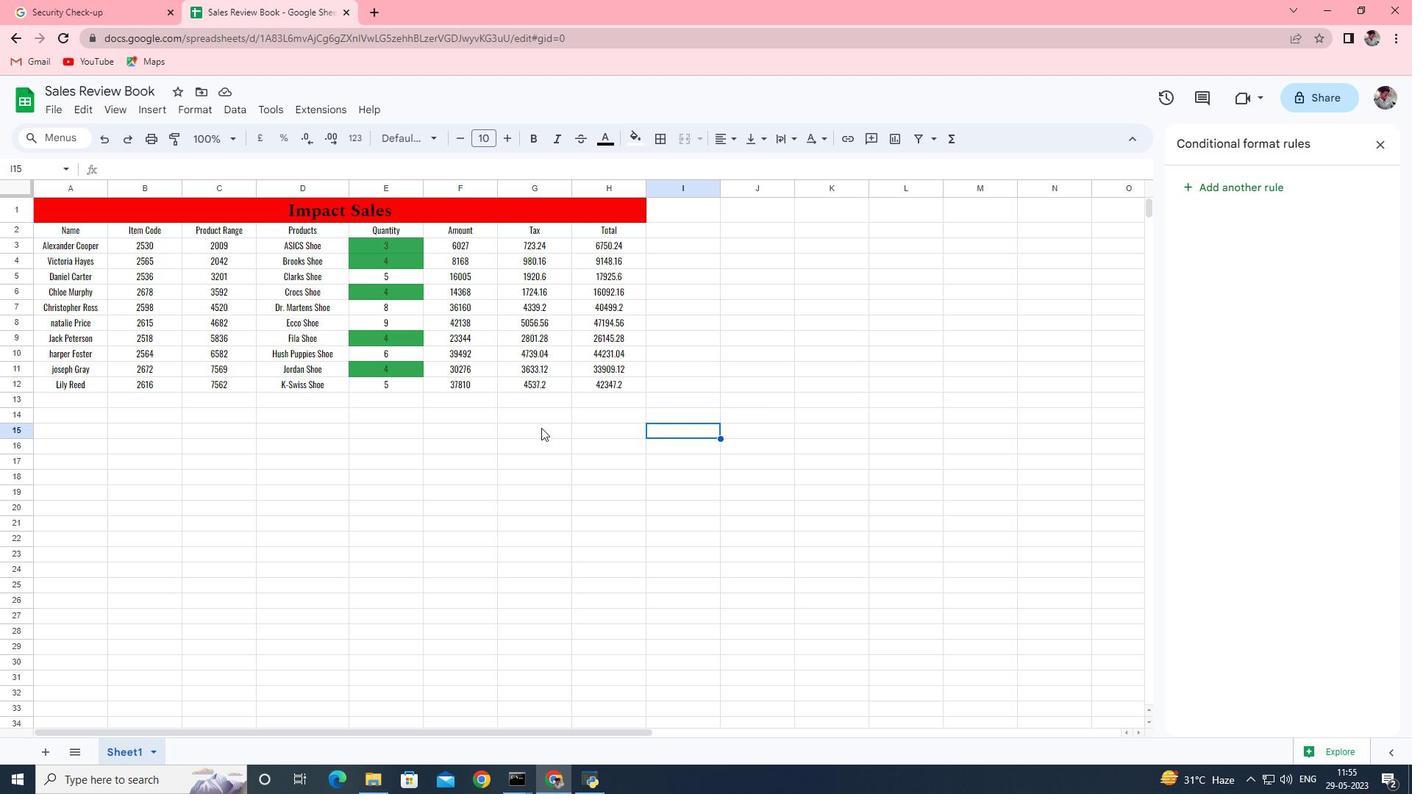 
Action: Mouse moved to (578, 425)
Screenshot: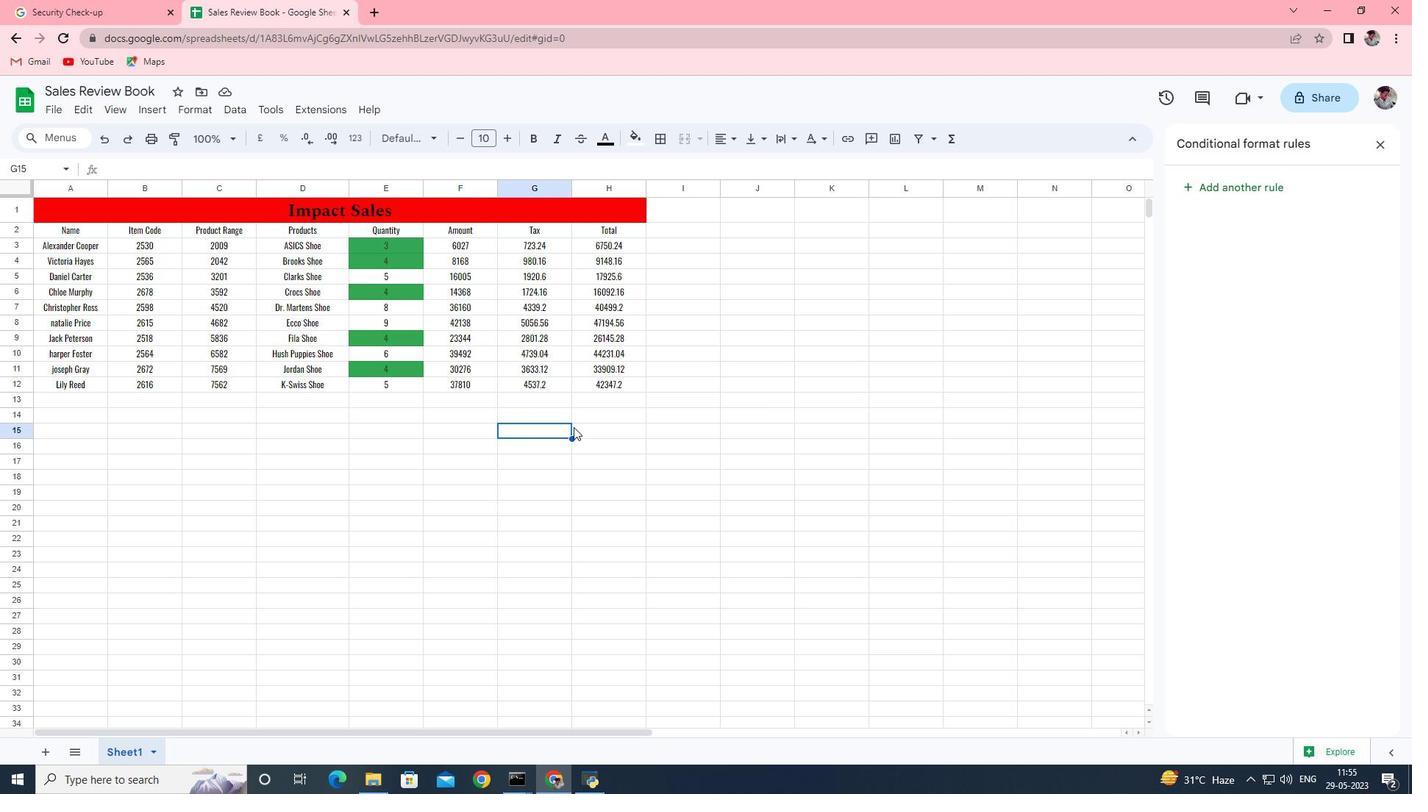 
Action: Key pressed ctrl+S
Screenshot: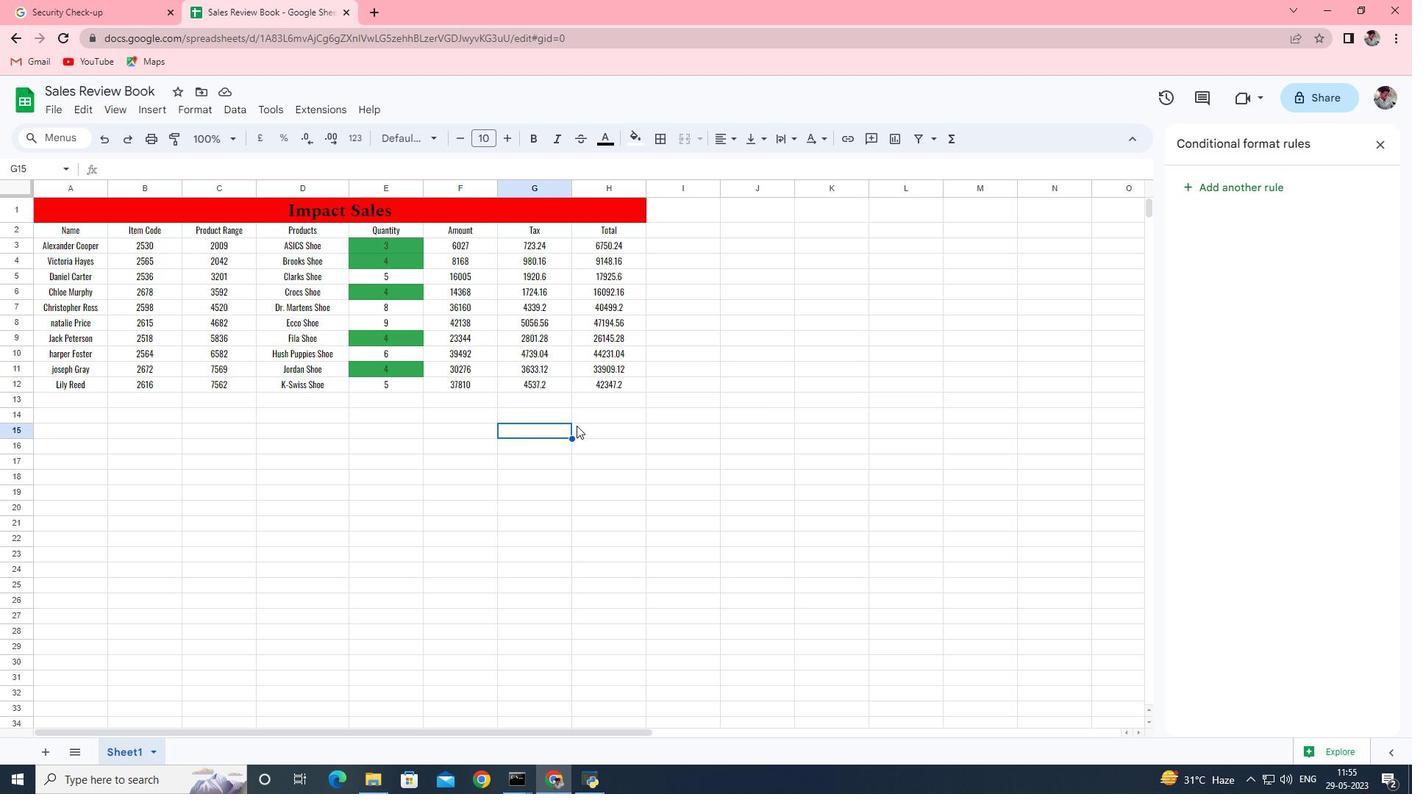 
Action: Mouse moved to (617, 371)
Screenshot: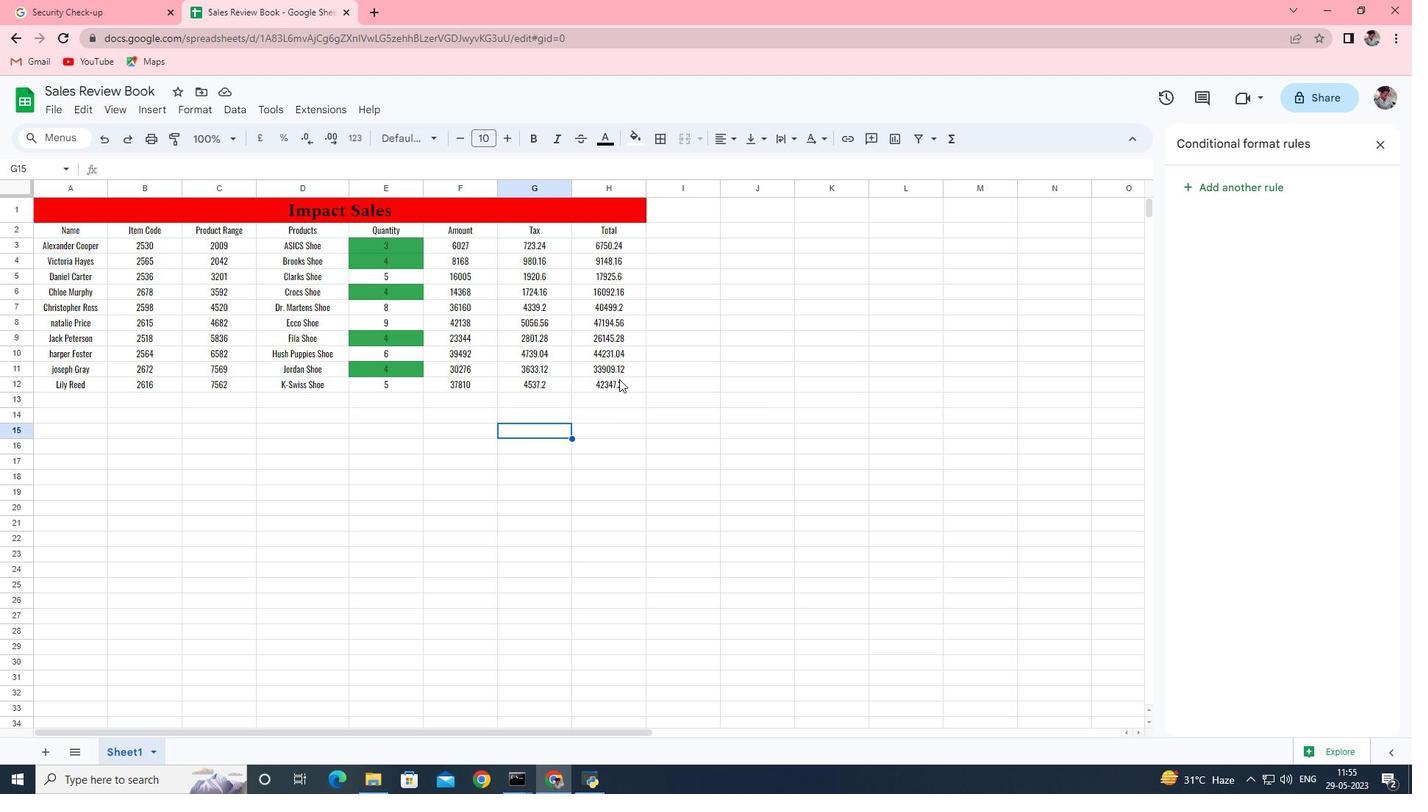 
